 Task: Check the sale-to-list ratio of lake in the last 1 year.
Action: Mouse moved to (874, 196)
Screenshot: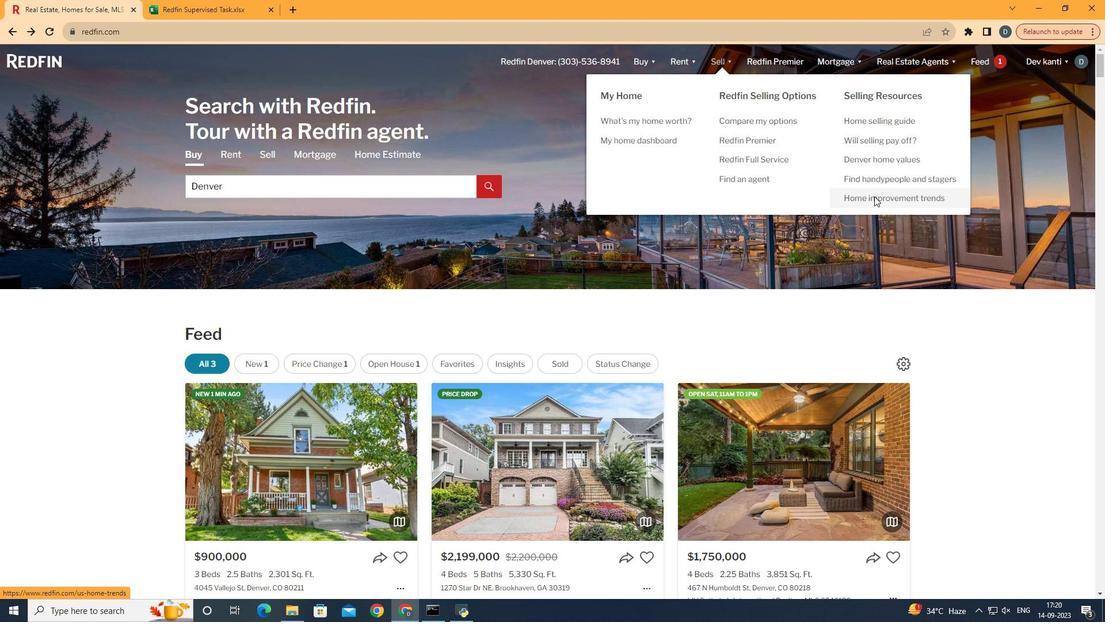 
Action: Mouse pressed left at (874, 196)
Screenshot: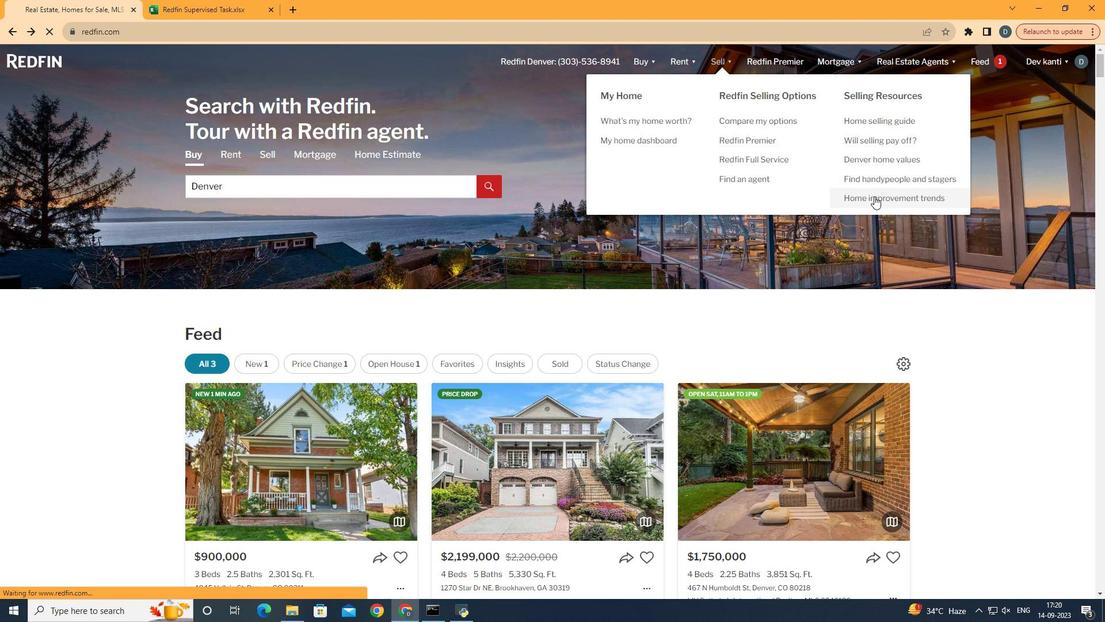 
Action: Mouse moved to (283, 228)
Screenshot: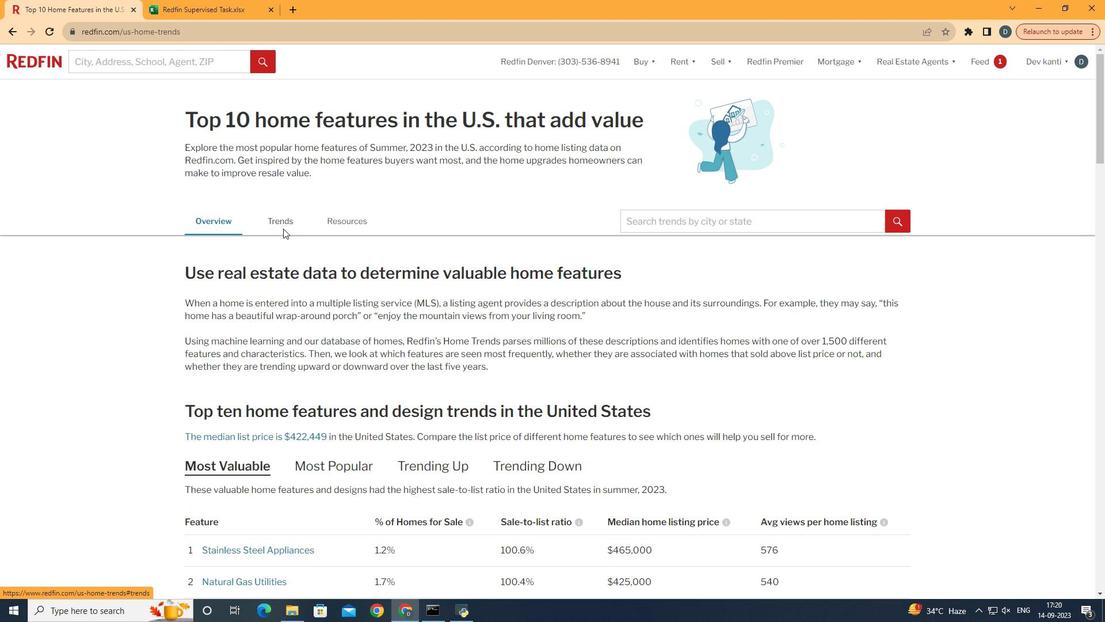 
Action: Mouse pressed left at (283, 228)
Screenshot: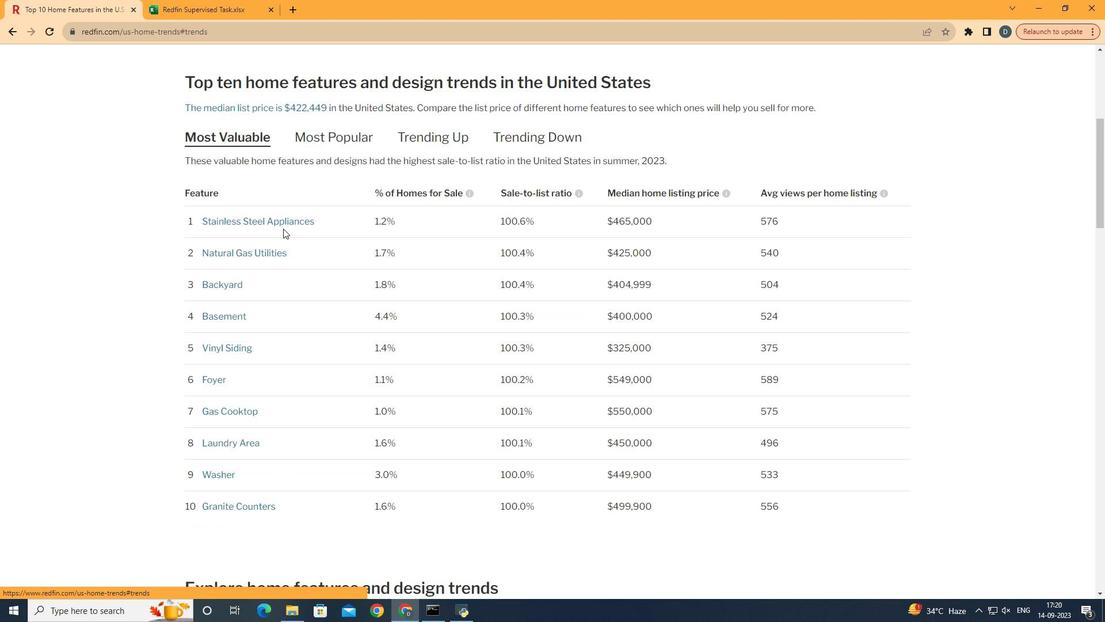 
Action: Mouse moved to (380, 299)
Screenshot: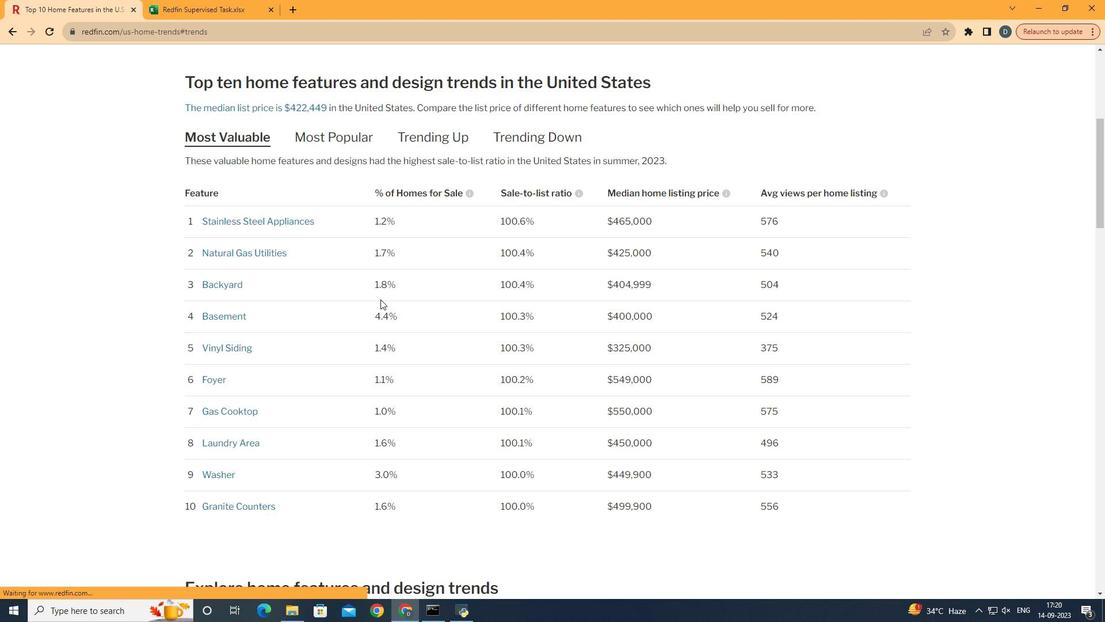 
Action: Mouse scrolled (380, 298) with delta (0, 0)
Screenshot: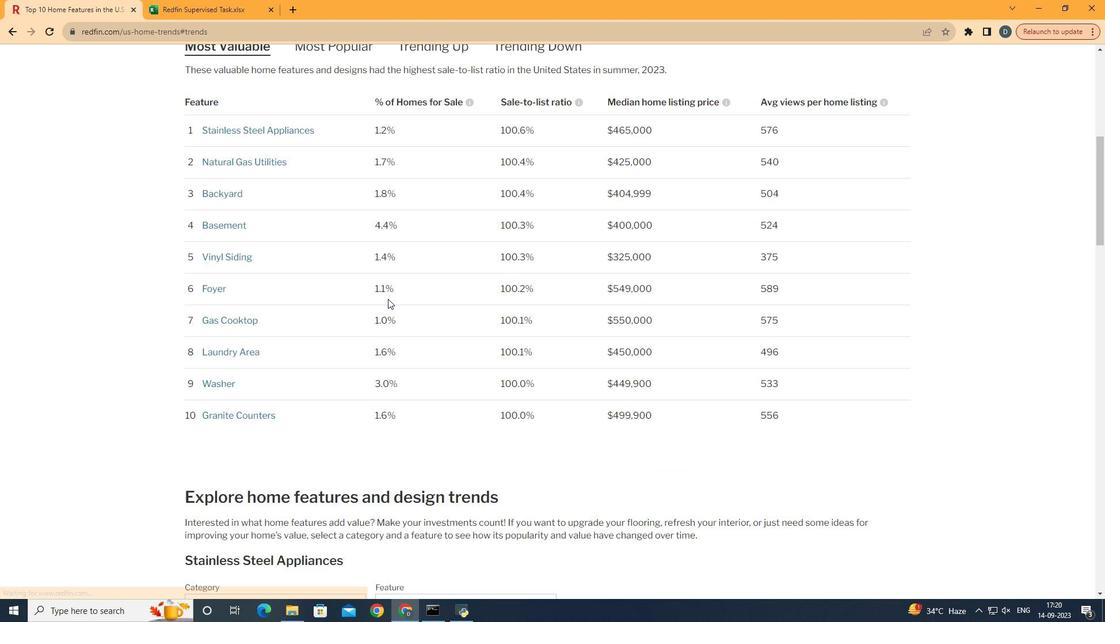 
Action: Mouse moved to (386, 299)
Screenshot: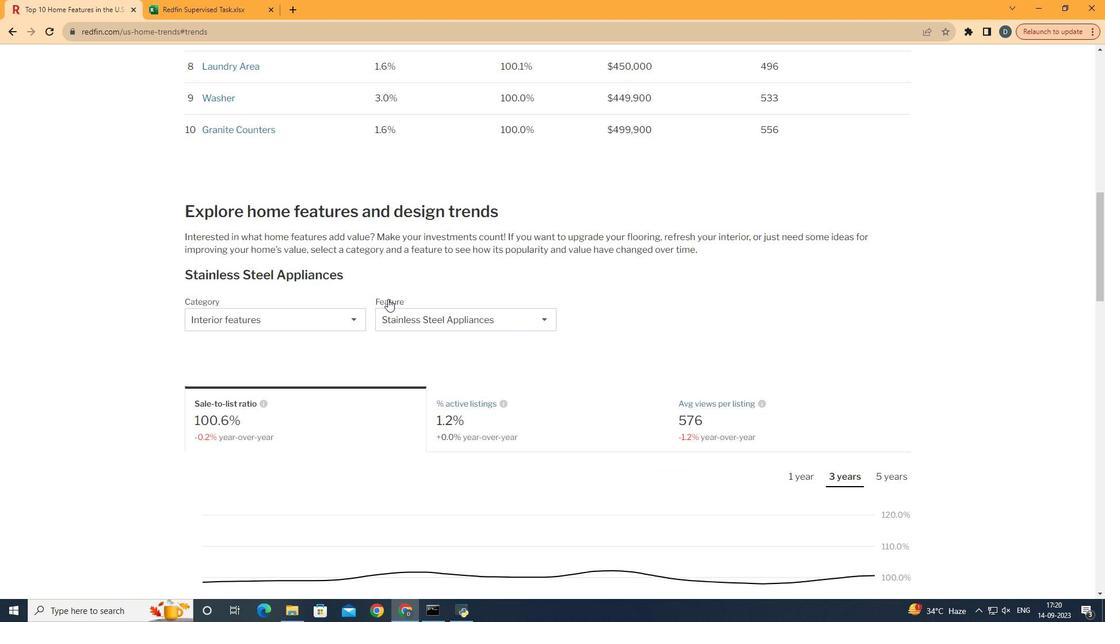 
Action: Mouse scrolled (386, 298) with delta (0, 0)
Screenshot: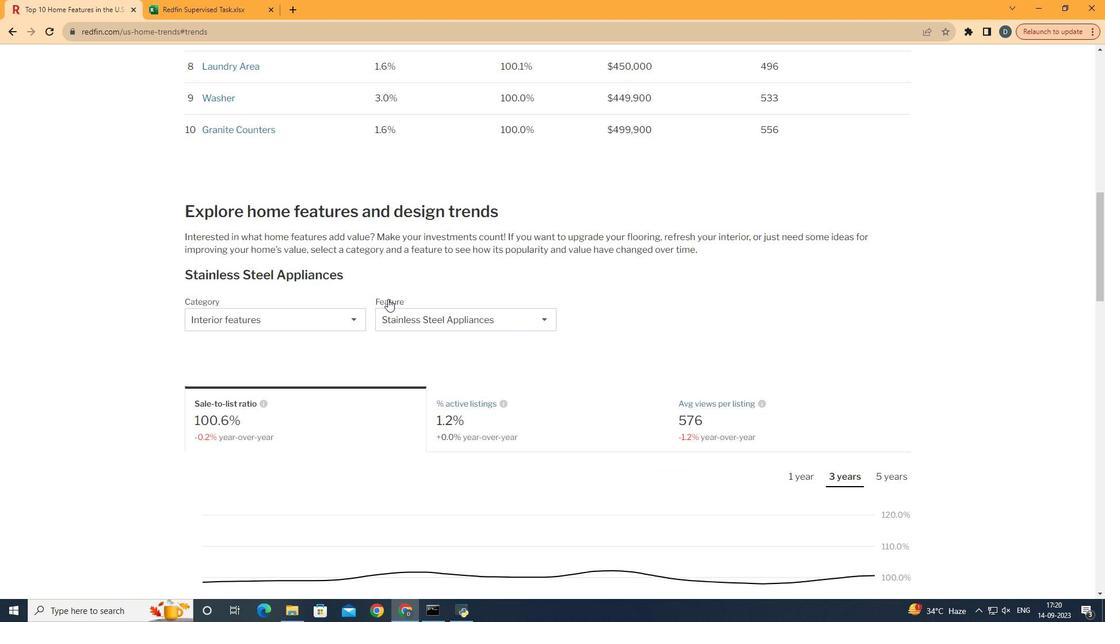 
Action: Mouse moved to (388, 298)
Screenshot: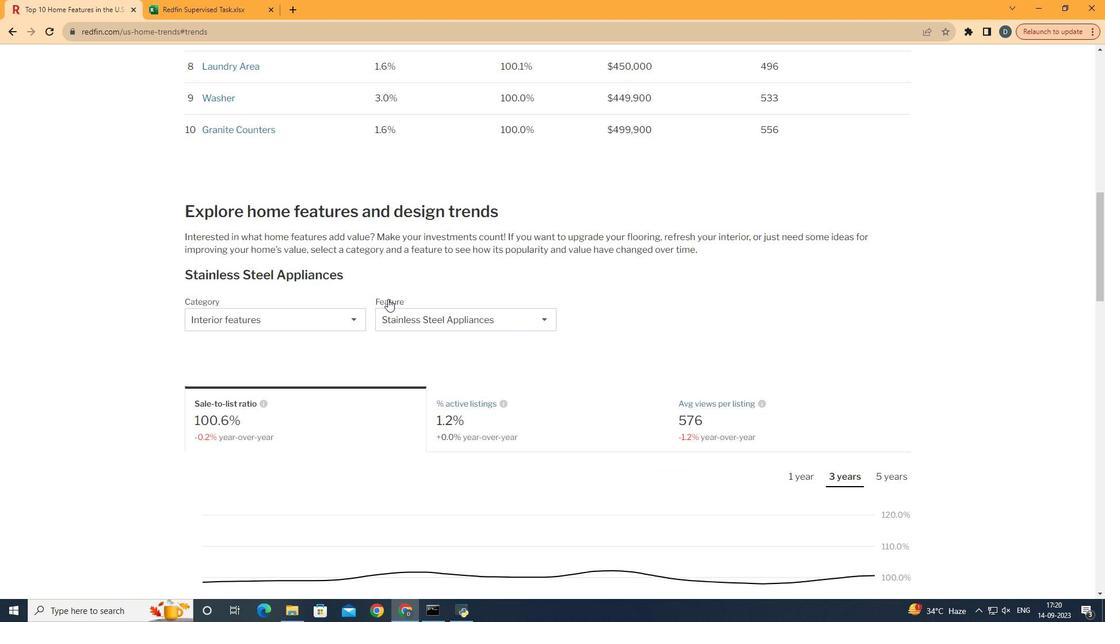 
Action: Mouse scrolled (388, 298) with delta (0, 0)
Screenshot: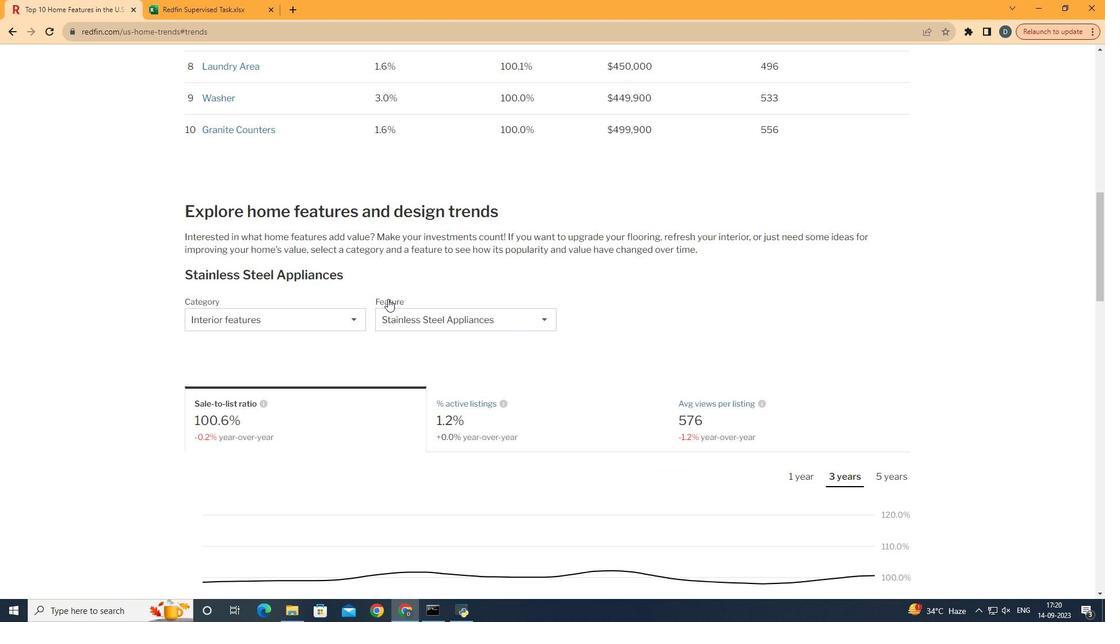 
Action: Mouse scrolled (388, 298) with delta (0, 0)
Screenshot: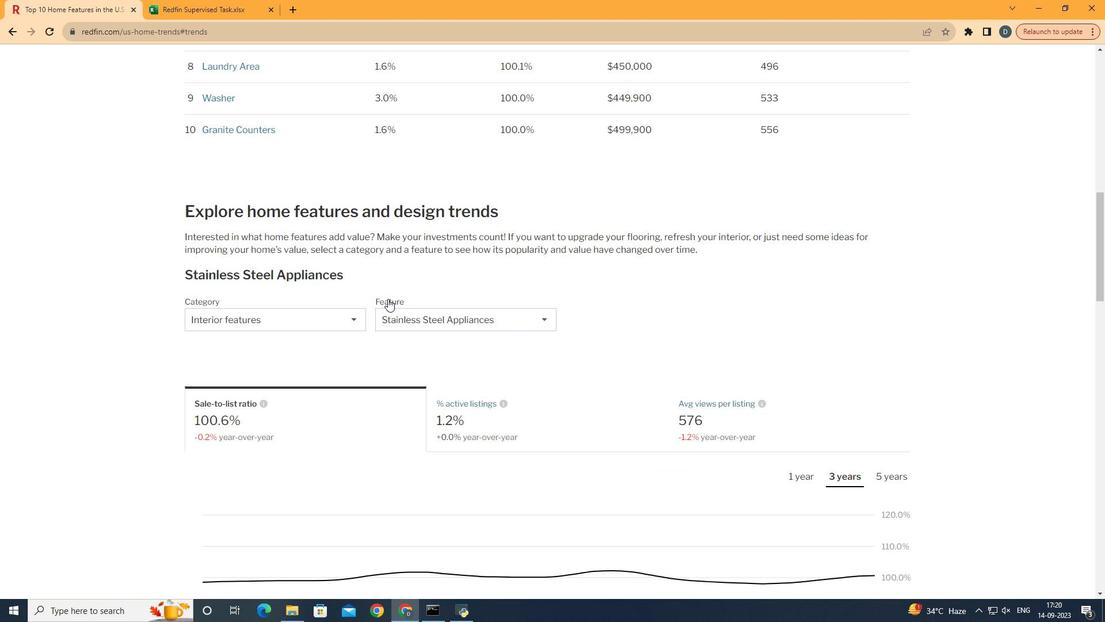 
Action: Mouse scrolled (388, 298) with delta (0, 0)
Screenshot: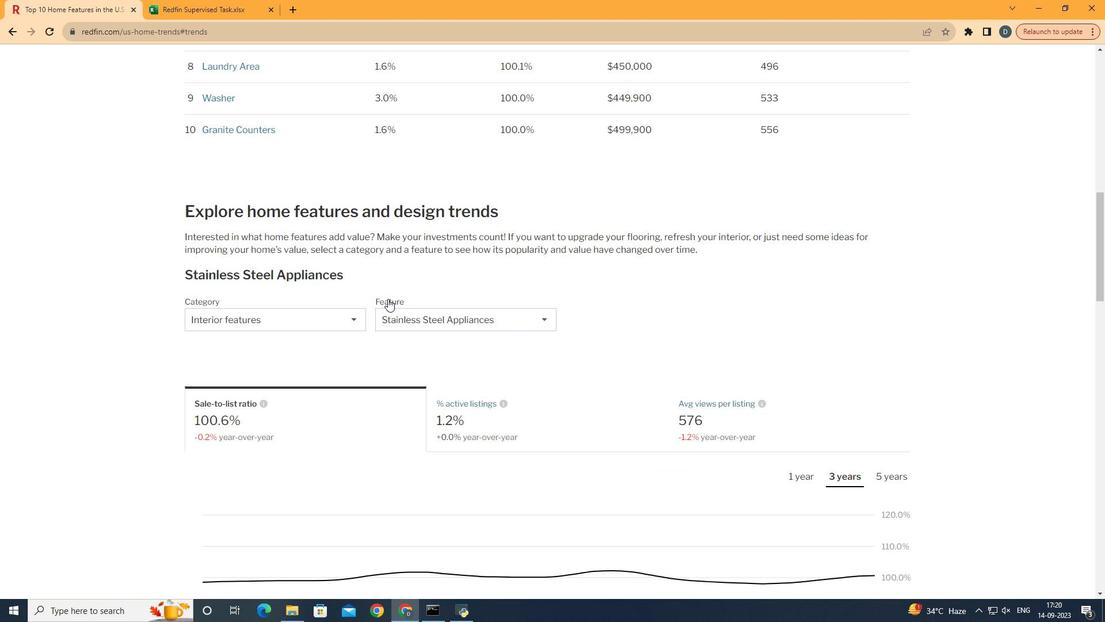 
Action: Mouse scrolled (388, 298) with delta (0, 0)
Screenshot: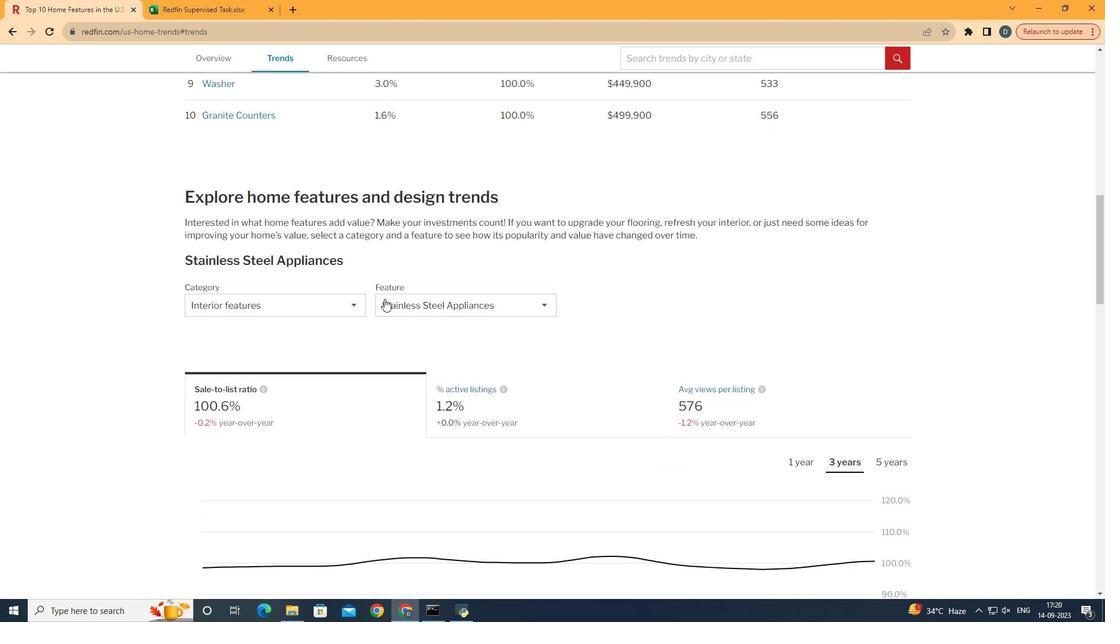 
Action: Mouse scrolled (388, 298) with delta (0, 0)
Screenshot: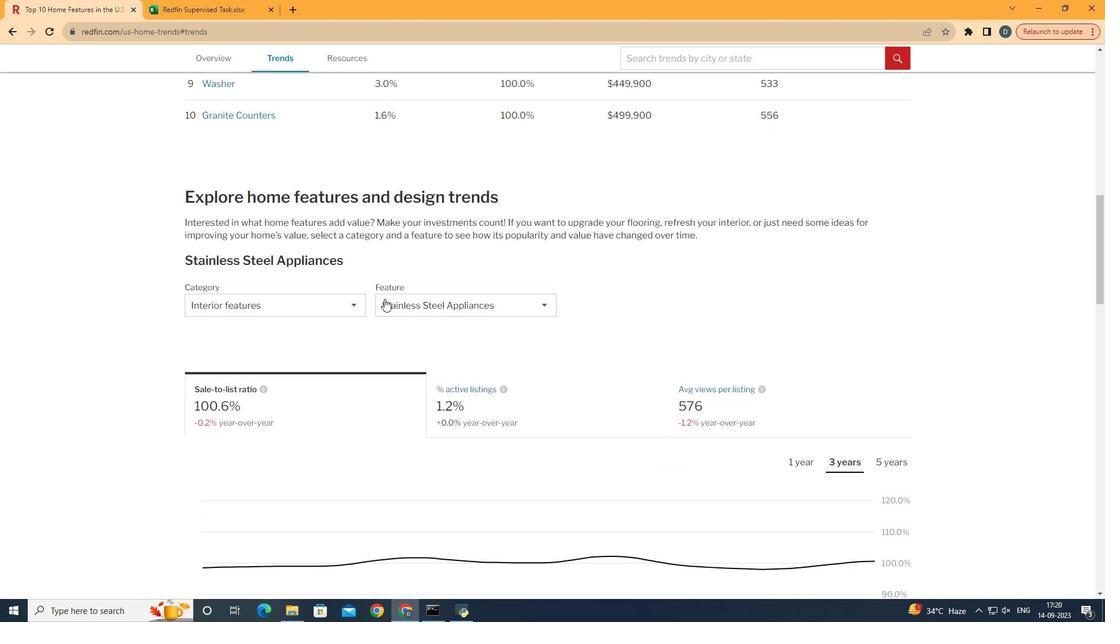 
Action: Mouse moved to (352, 310)
Screenshot: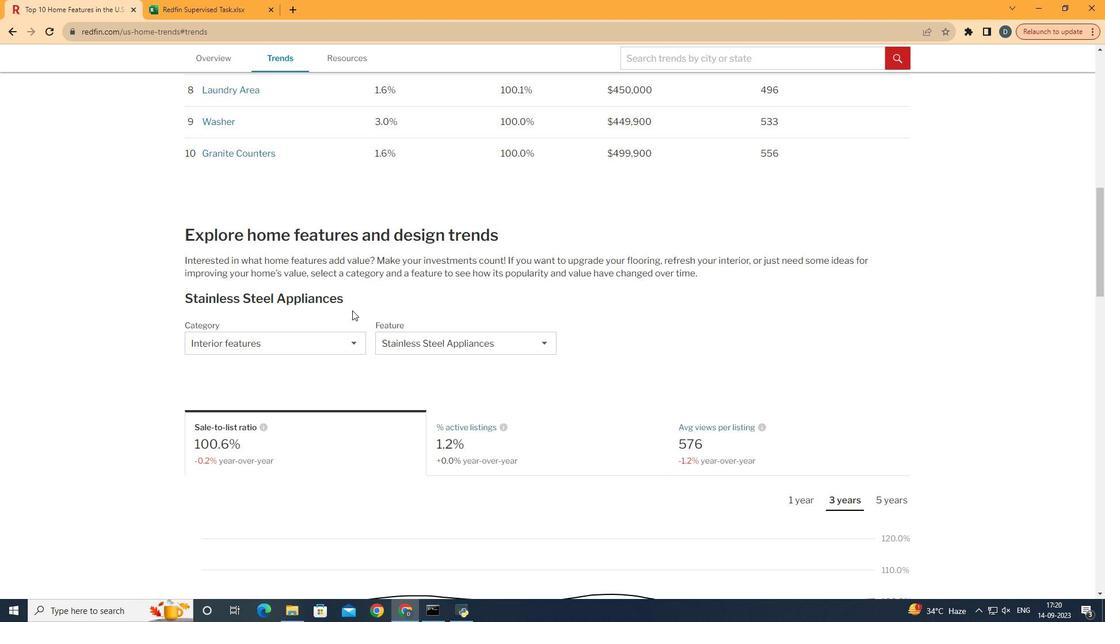 
Action: Mouse scrolled (352, 309) with delta (0, 0)
Screenshot: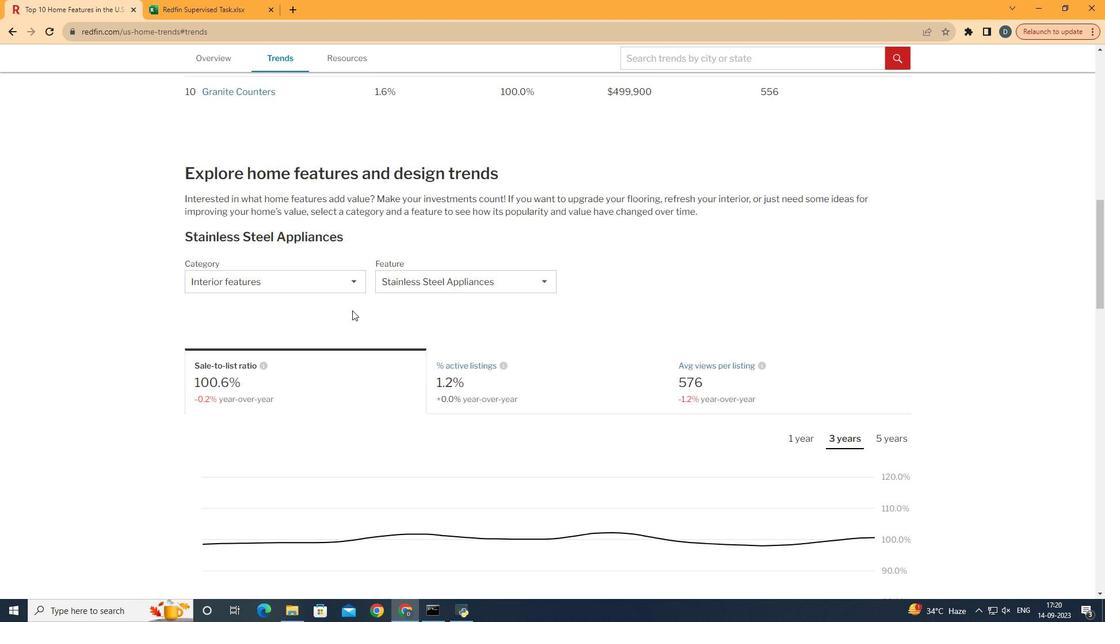 
Action: Mouse scrolled (352, 309) with delta (0, 0)
Screenshot: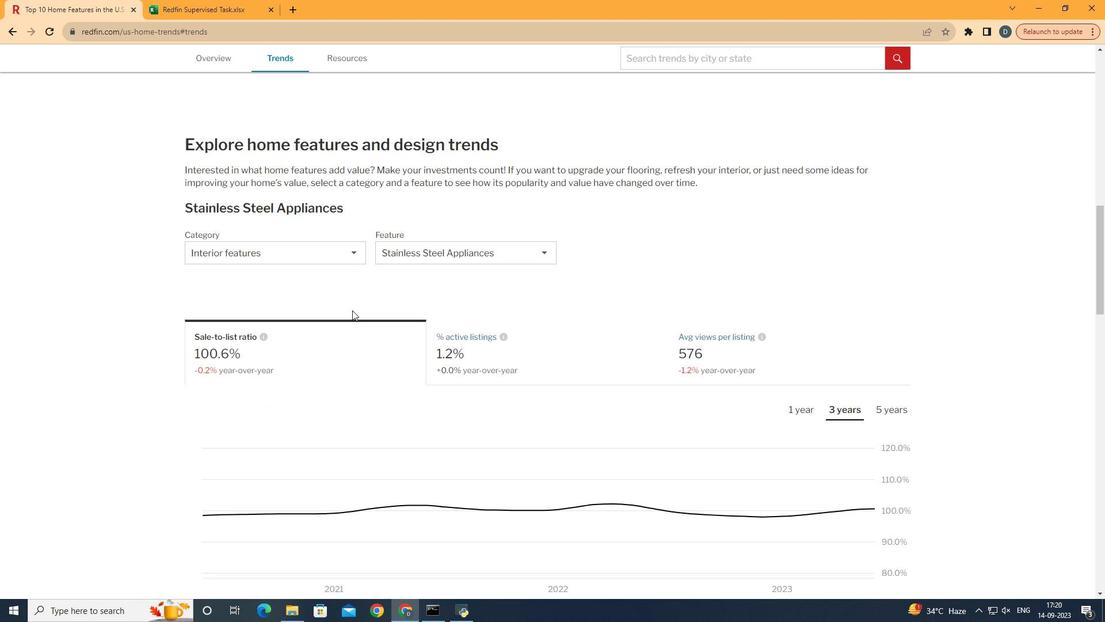 
Action: Mouse moved to (329, 281)
Screenshot: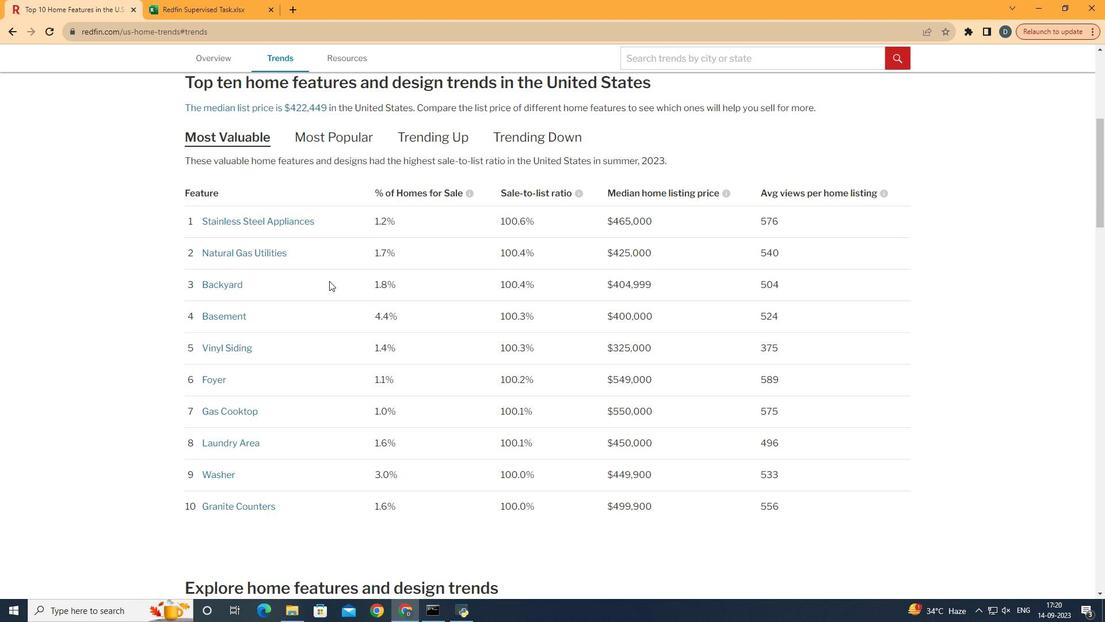 
Action: Mouse scrolled (329, 280) with delta (0, 0)
Screenshot: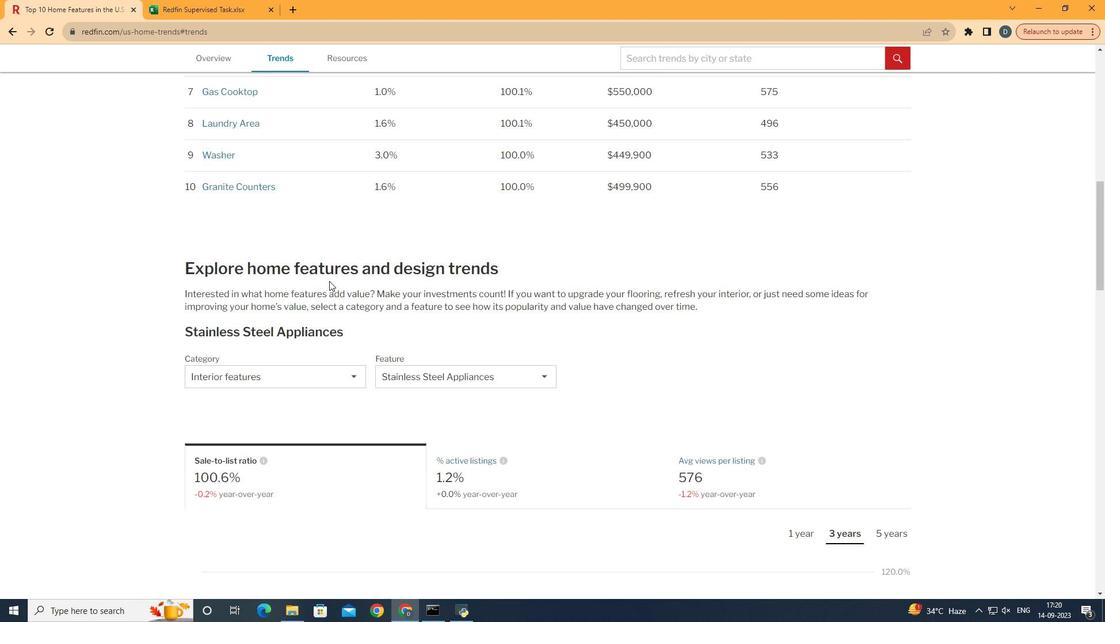 
Action: Mouse scrolled (329, 280) with delta (0, 0)
Screenshot: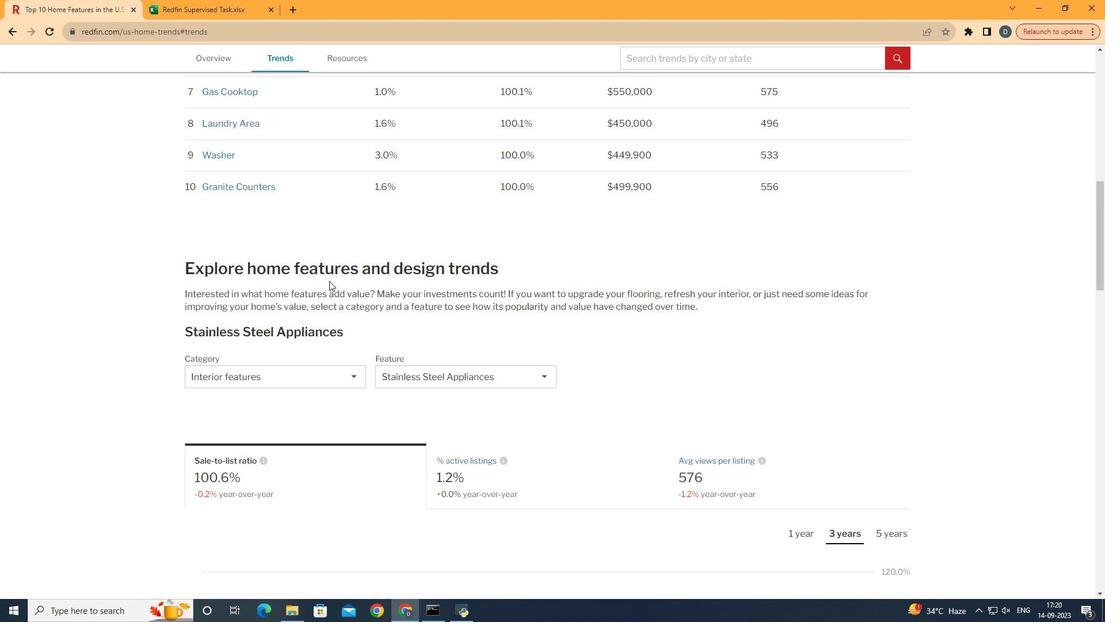 
Action: Mouse scrolled (329, 280) with delta (0, 0)
Screenshot: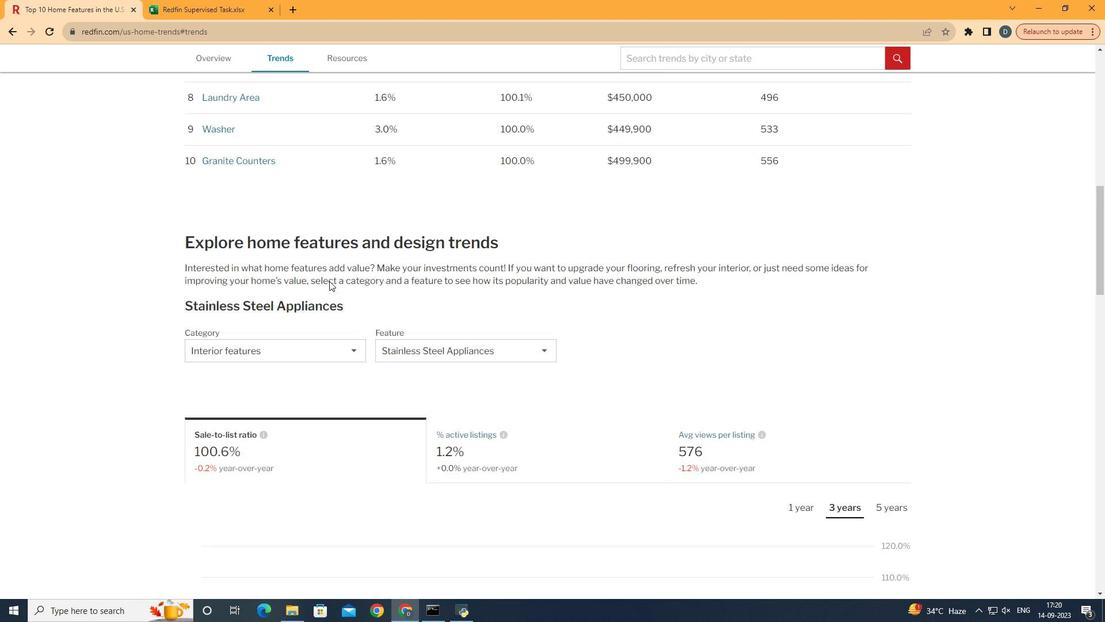 
Action: Mouse scrolled (329, 280) with delta (0, 0)
Screenshot: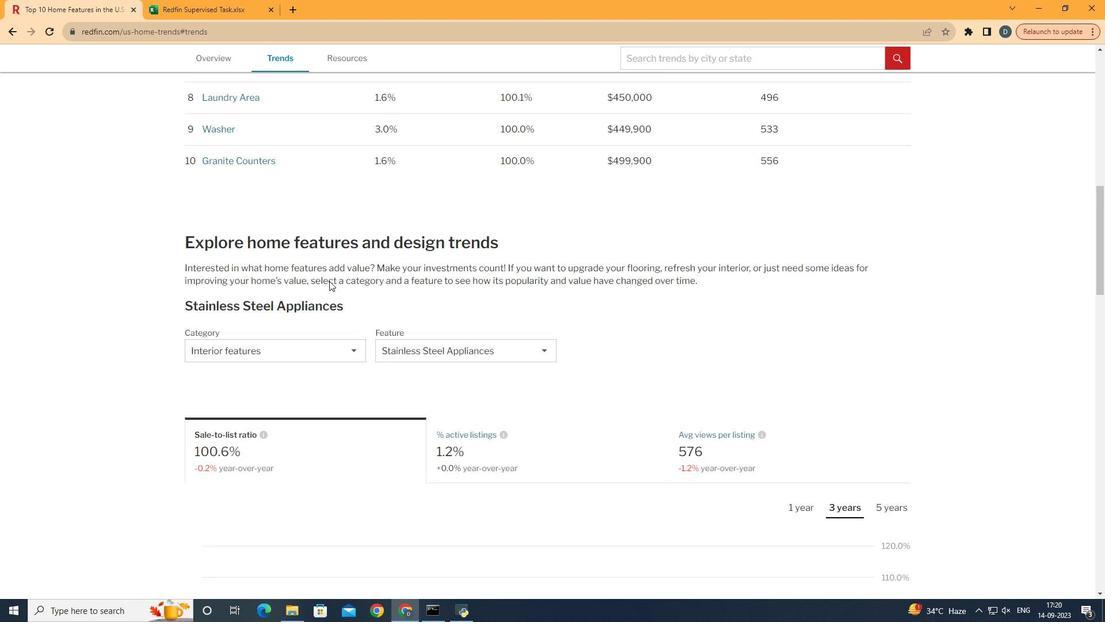 
Action: Mouse scrolled (329, 280) with delta (0, 0)
Screenshot: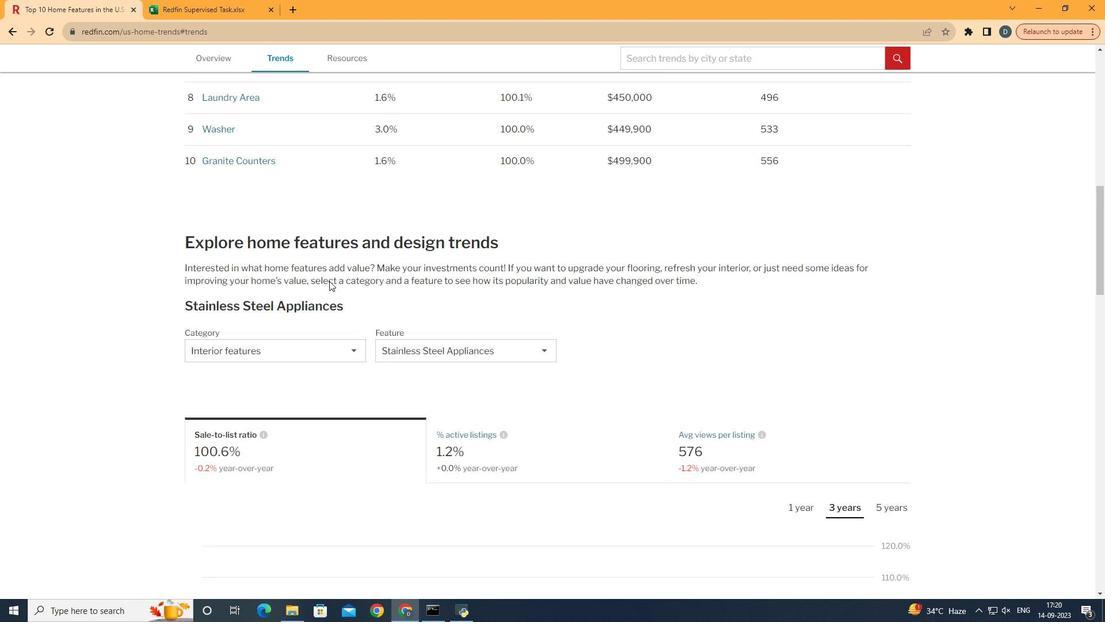 
Action: Mouse scrolled (329, 280) with delta (0, 0)
Screenshot: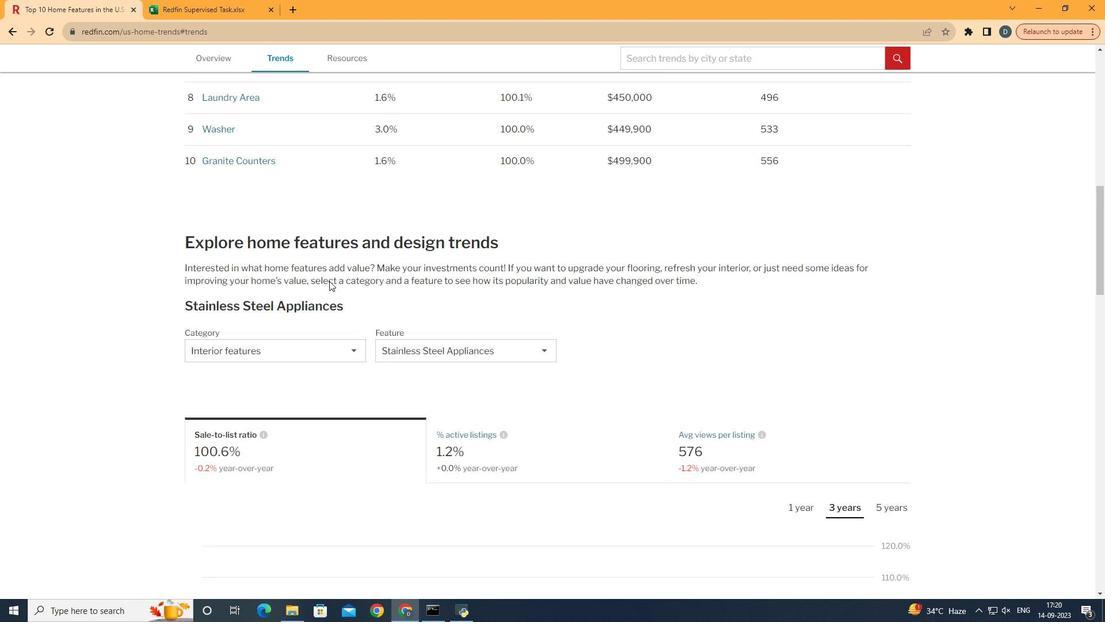 
Action: Mouse scrolled (329, 280) with delta (0, 0)
Screenshot: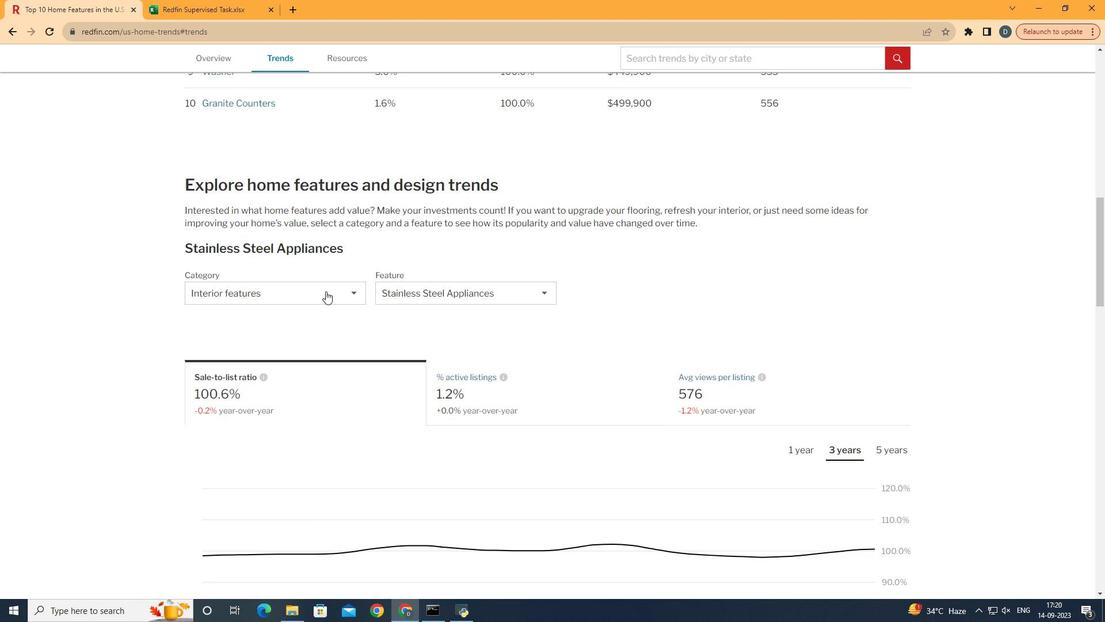 
Action: Mouse moved to (325, 292)
Screenshot: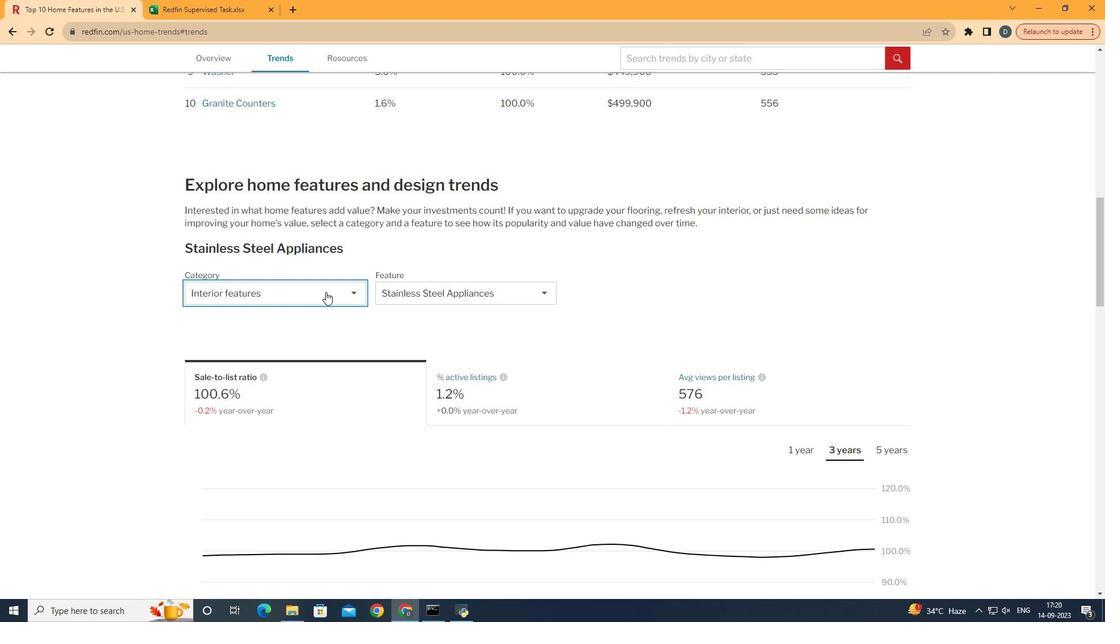 
Action: Mouse pressed left at (325, 292)
Screenshot: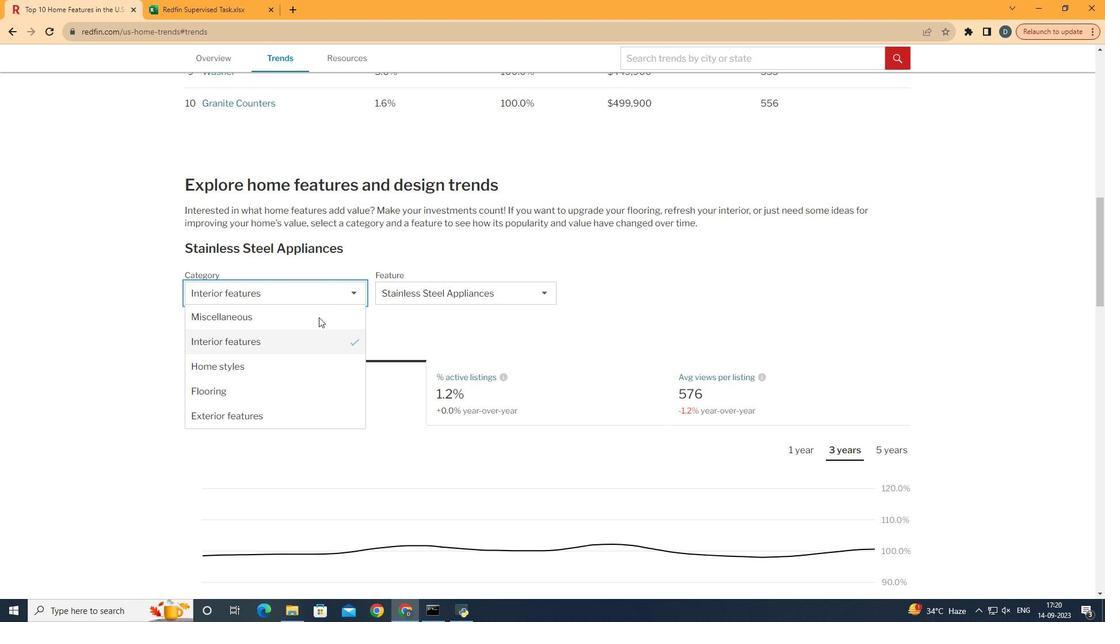 
Action: Mouse moved to (287, 415)
Screenshot: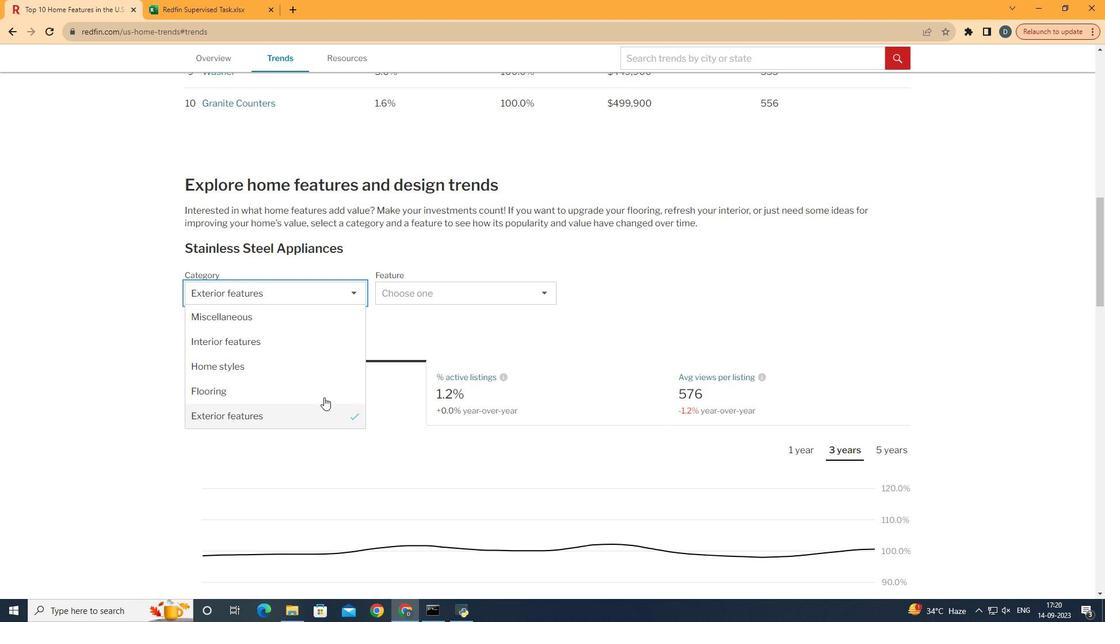 
Action: Mouse pressed left at (287, 415)
Screenshot: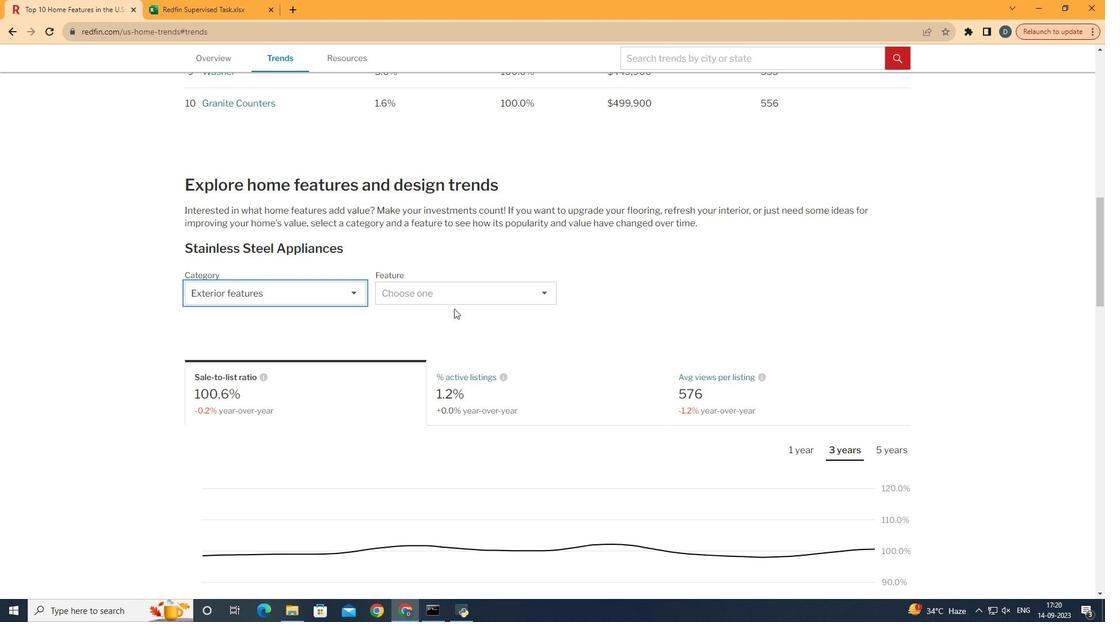 
Action: Mouse moved to (480, 282)
Screenshot: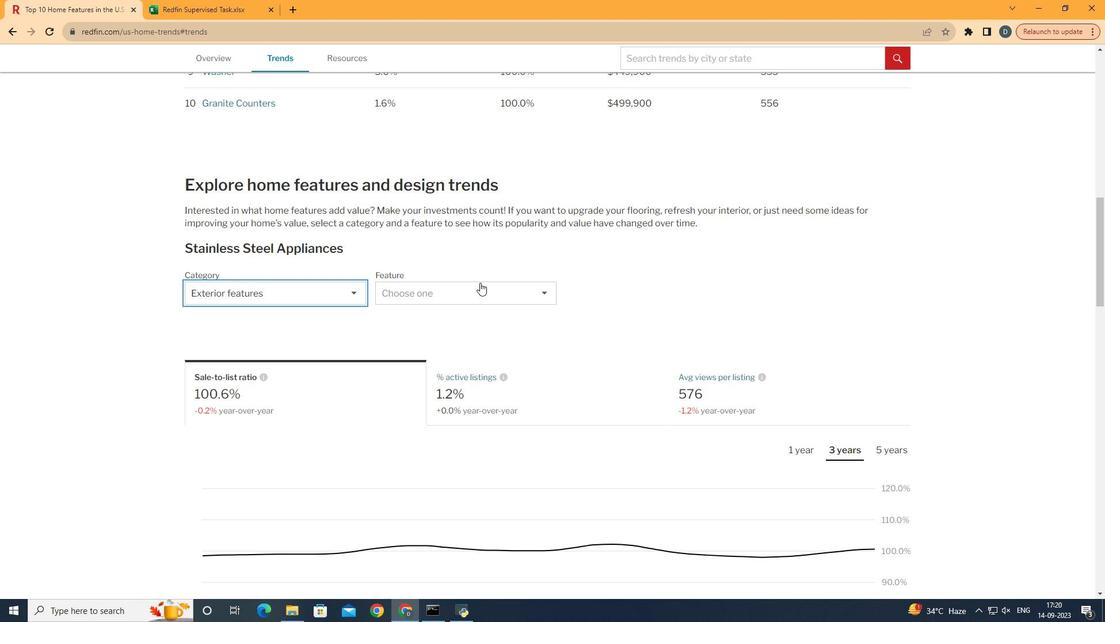 
Action: Mouse pressed left at (480, 282)
Screenshot: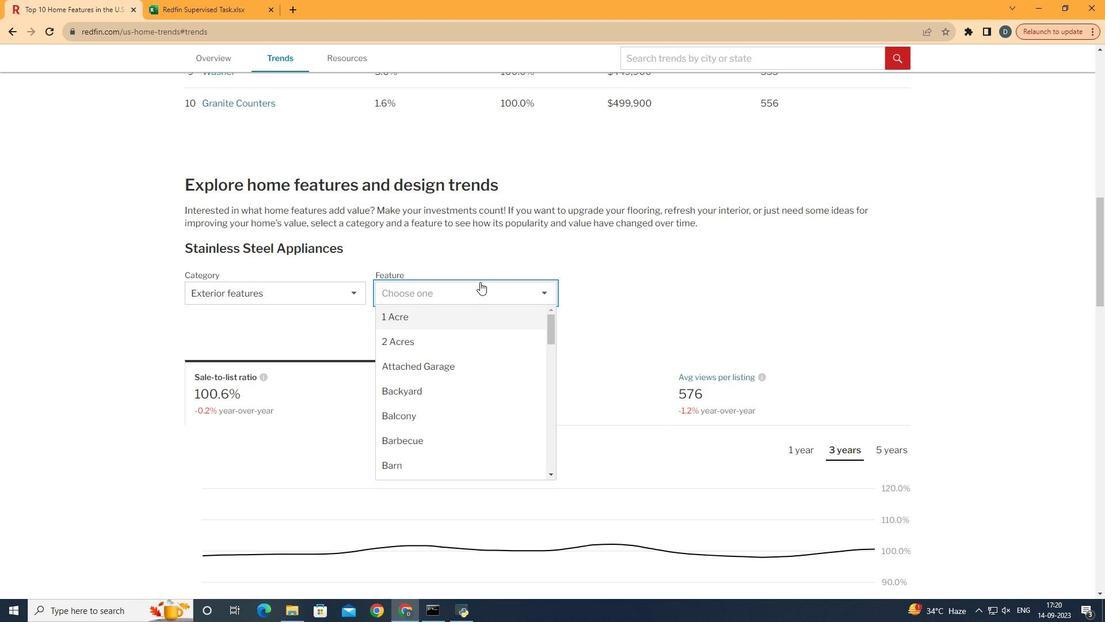 
Action: Mouse moved to (497, 390)
Screenshot: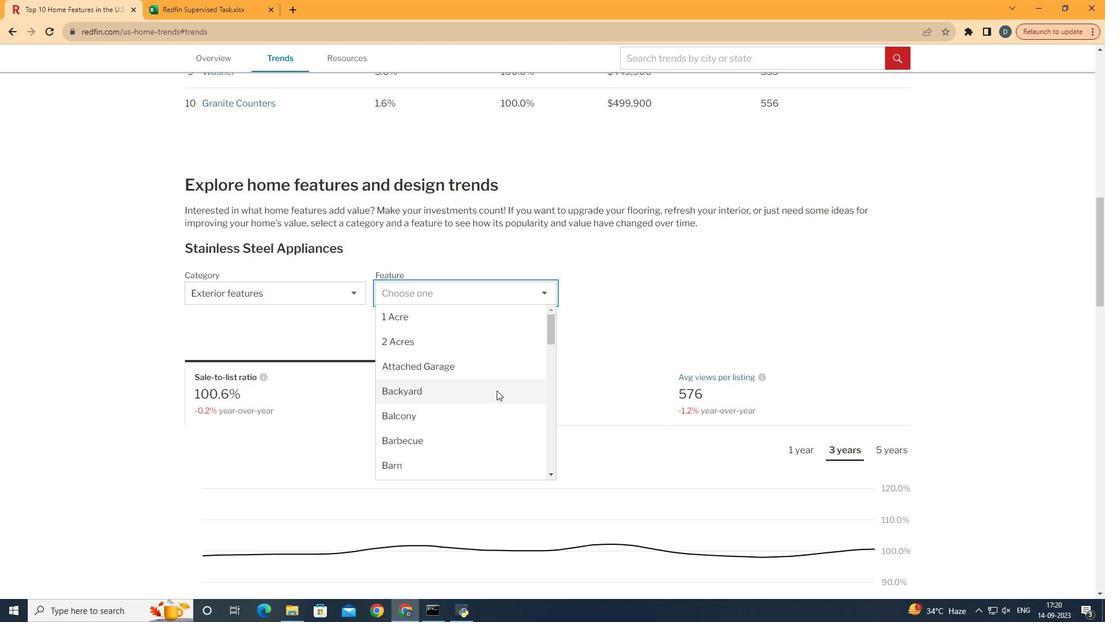 
Action: Mouse scrolled (497, 389) with delta (0, 0)
Screenshot: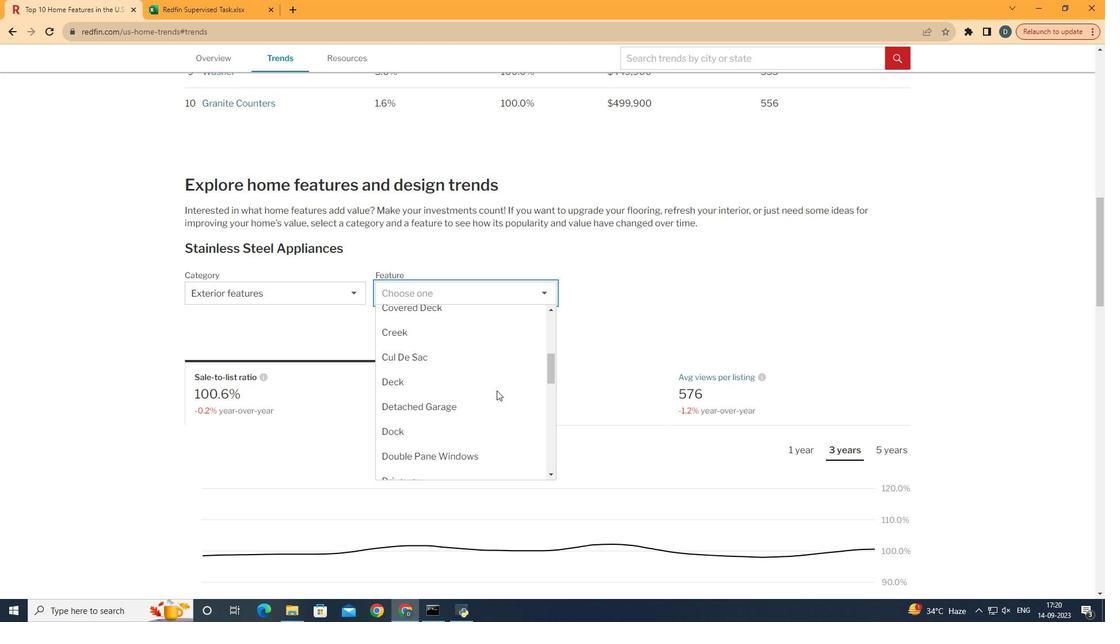 
Action: Mouse scrolled (497, 389) with delta (0, 0)
Screenshot: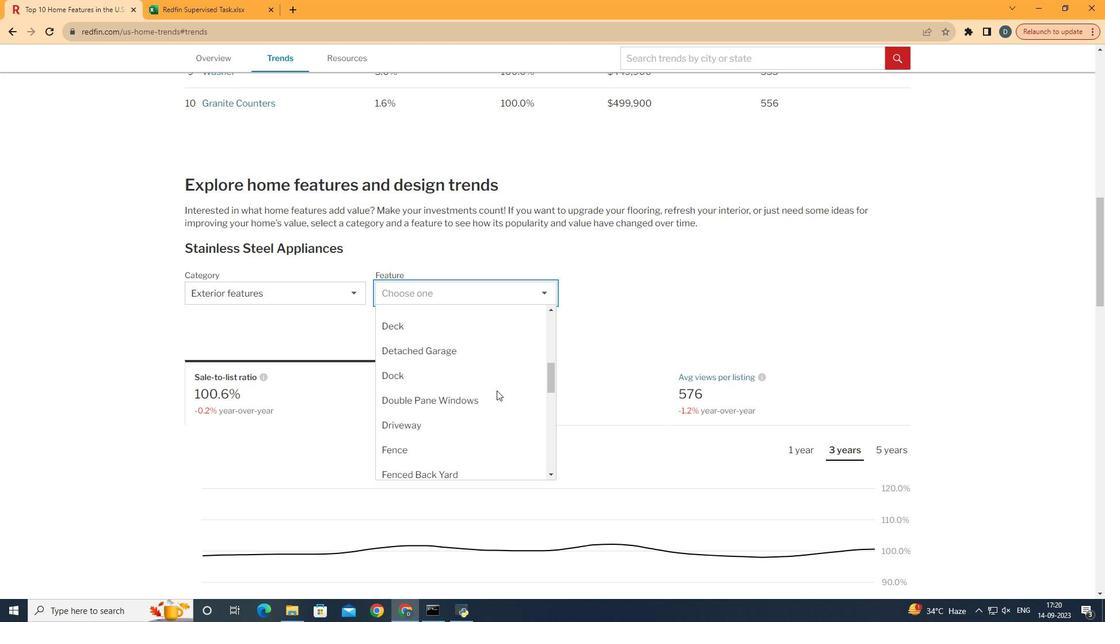 
Action: Mouse scrolled (497, 389) with delta (0, 0)
Screenshot: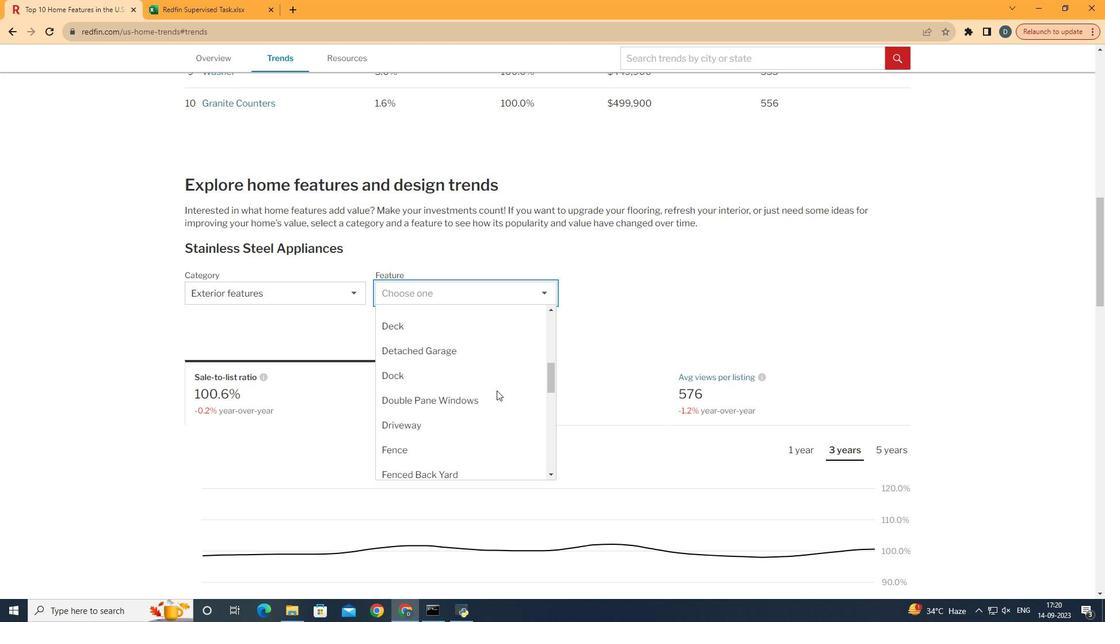 
Action: Mouse scrolled (497, 389) with delta (0, 0)
Screenshot: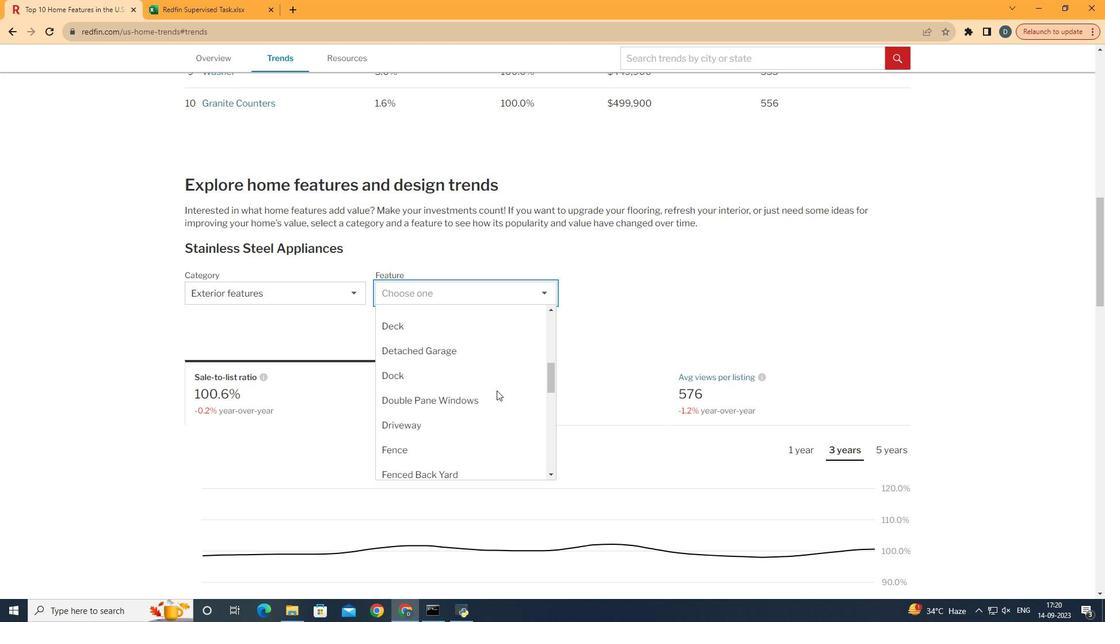 
Action: Mouse scrolled (497, 389) with delta (0, 0)
Screenshot: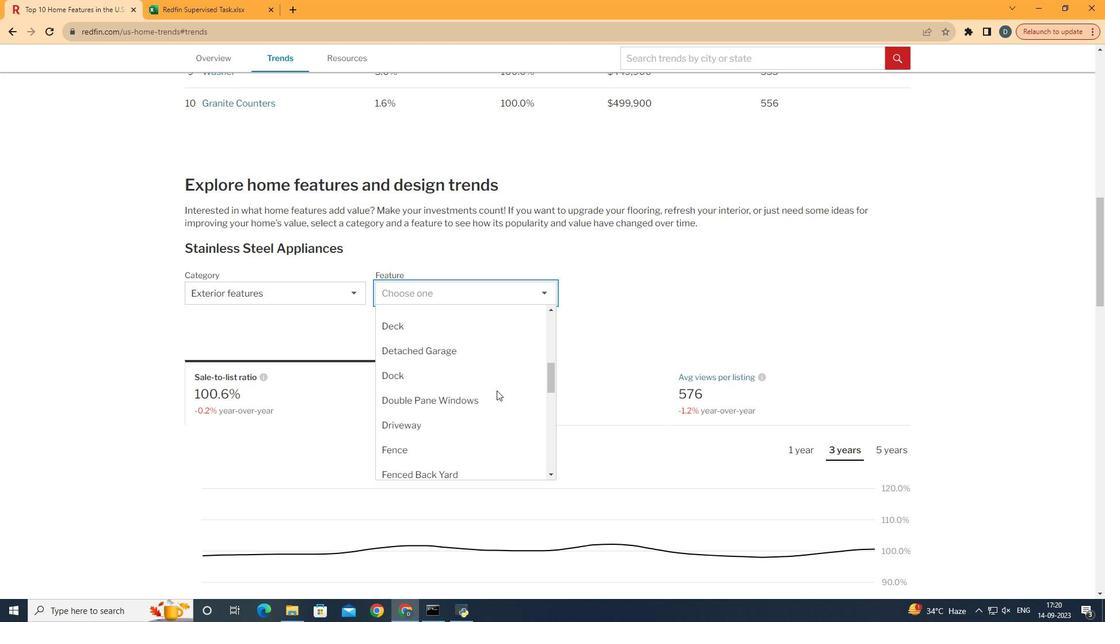 
Action: Mouse scrolled (497, 389) with delta (0, 0)
Screenshot: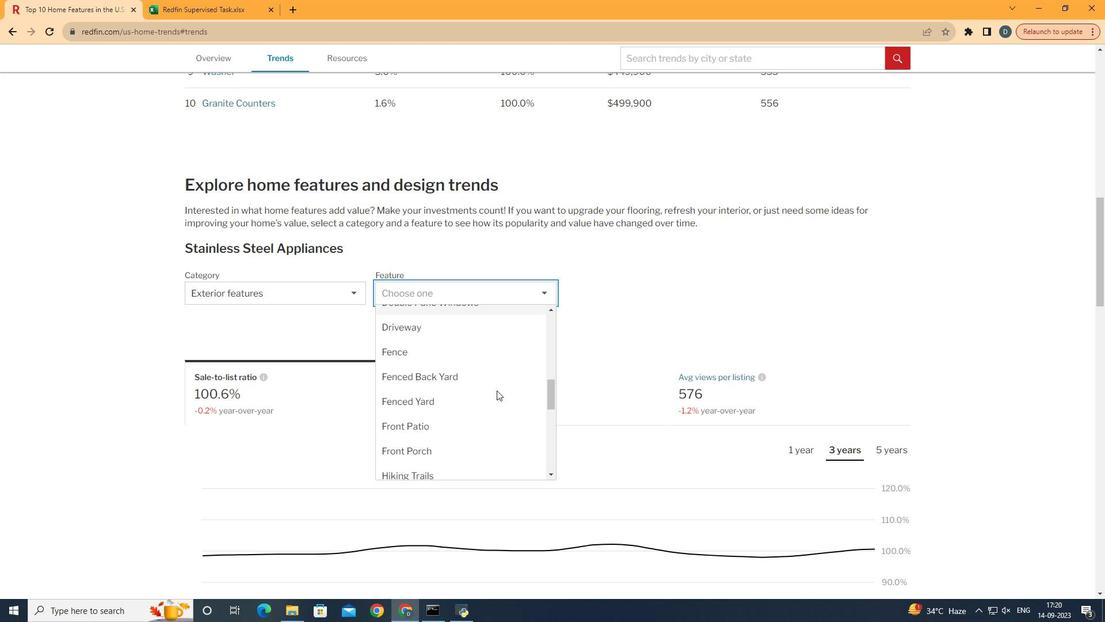 
Action: Mouse scrolled (497, 389) with delta (0, 0)
Screenshot: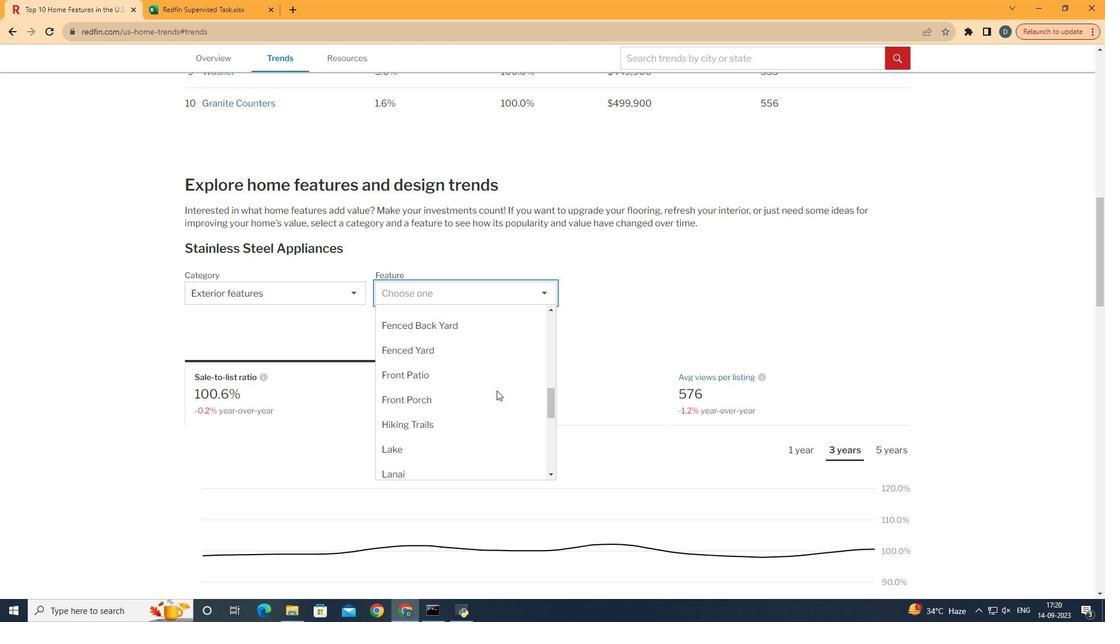 
Action: Mouse scrolled (497, 389) with delta (0, 0)
Screenshot: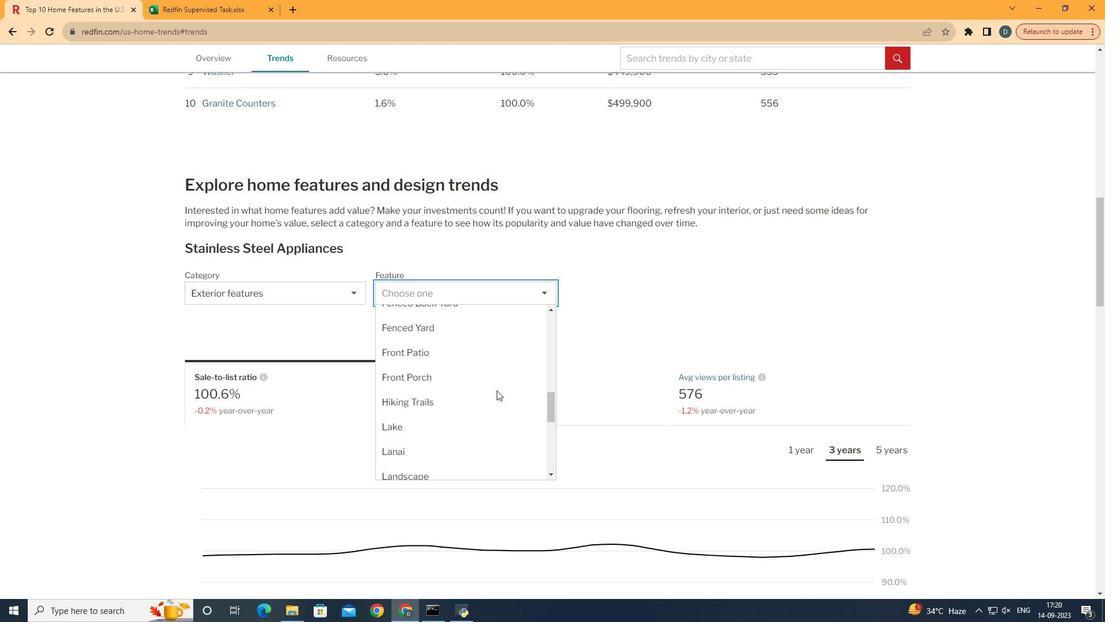 
Action: Mouse moved to (463, 412)
Screenshot: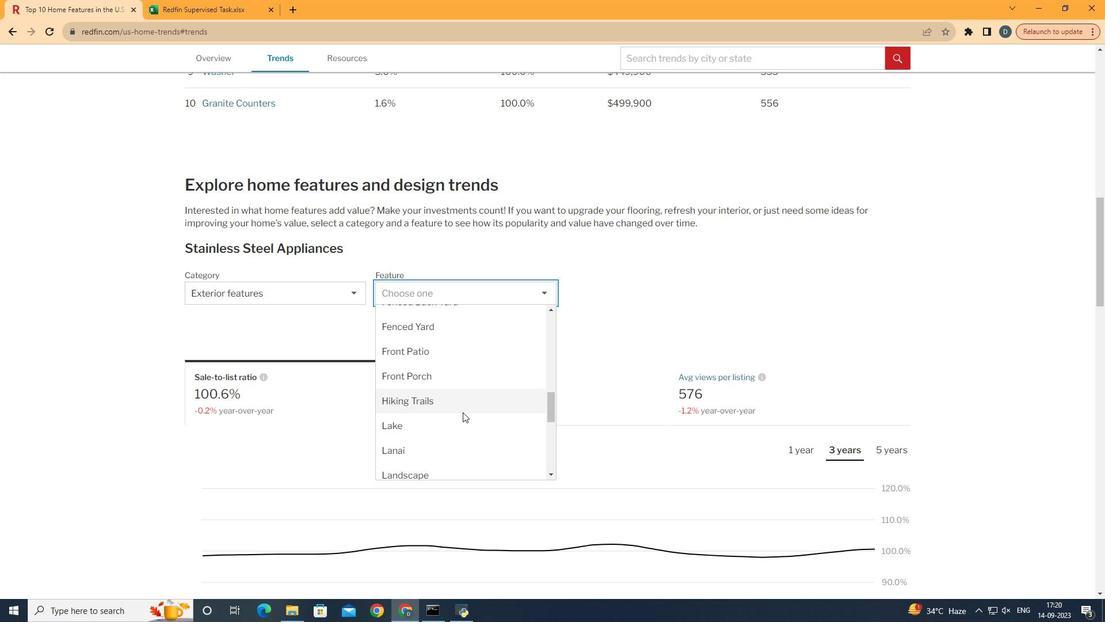 
Action: Mouse pressed left at (463, 412)
Screenshot: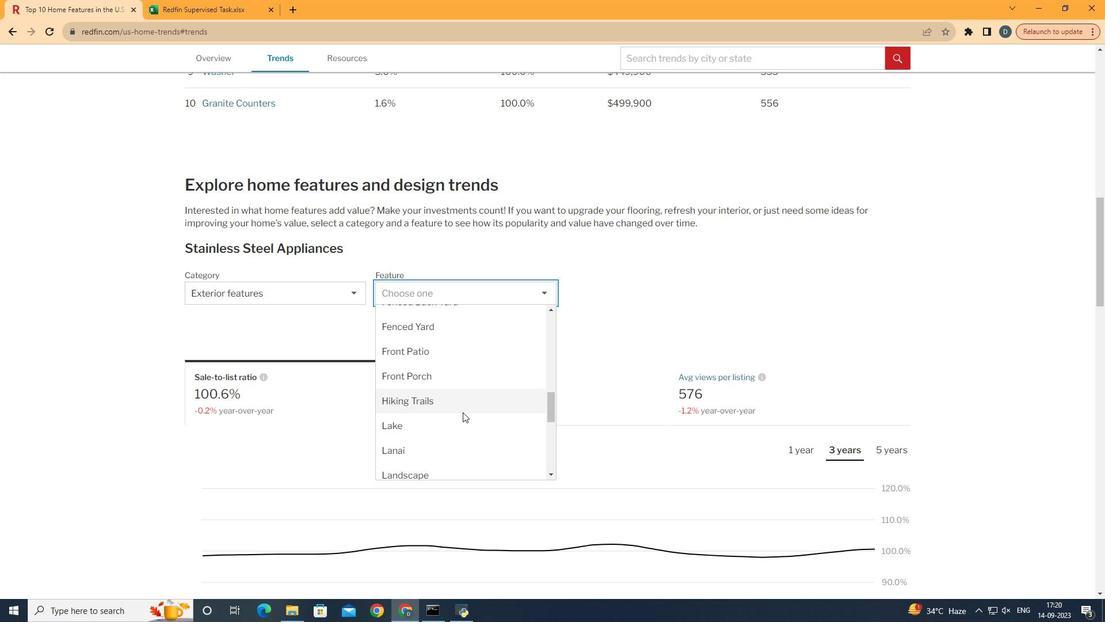 
Action: Mouse moved to (500, 303)
Screenshot: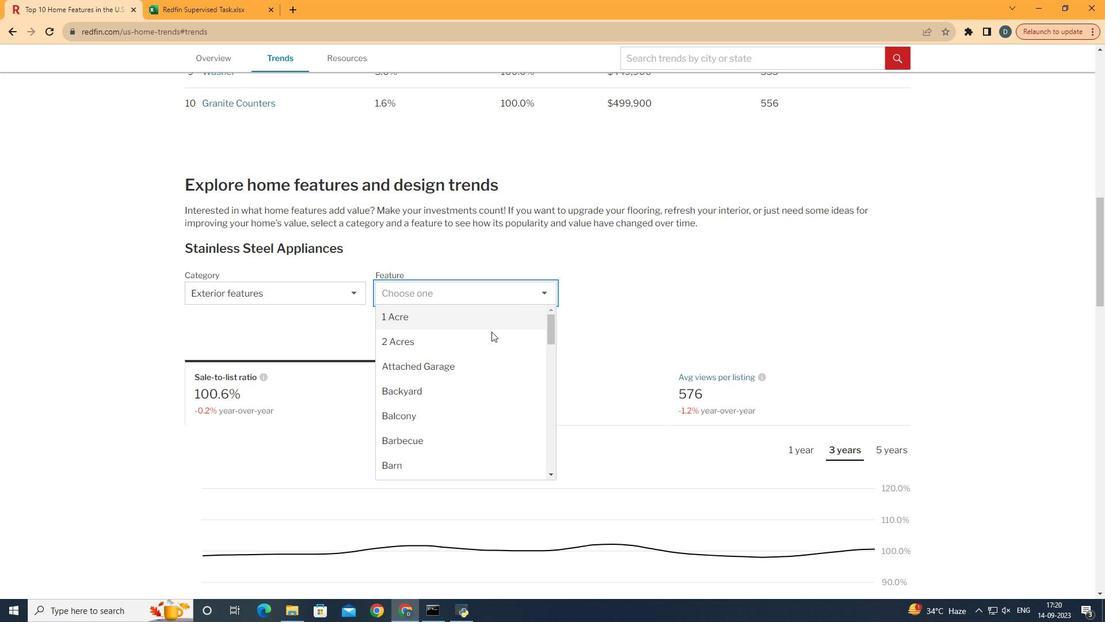
Action: Mouse pressed left at (500, 303)
Screenshot: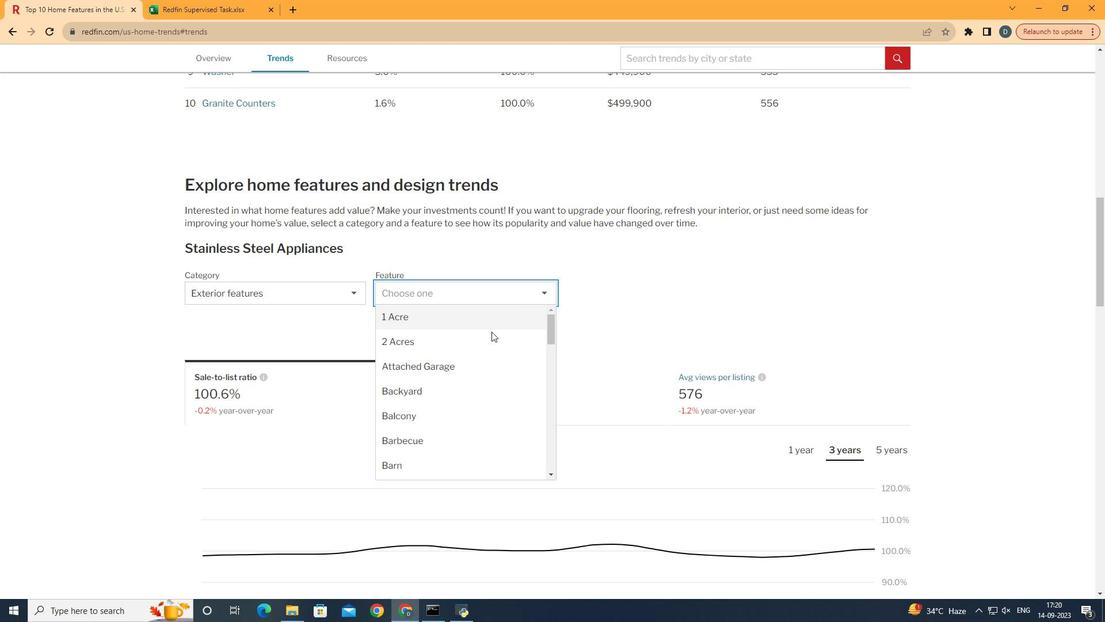 
Action: Mouse moved to (452, 440)
Screenshot: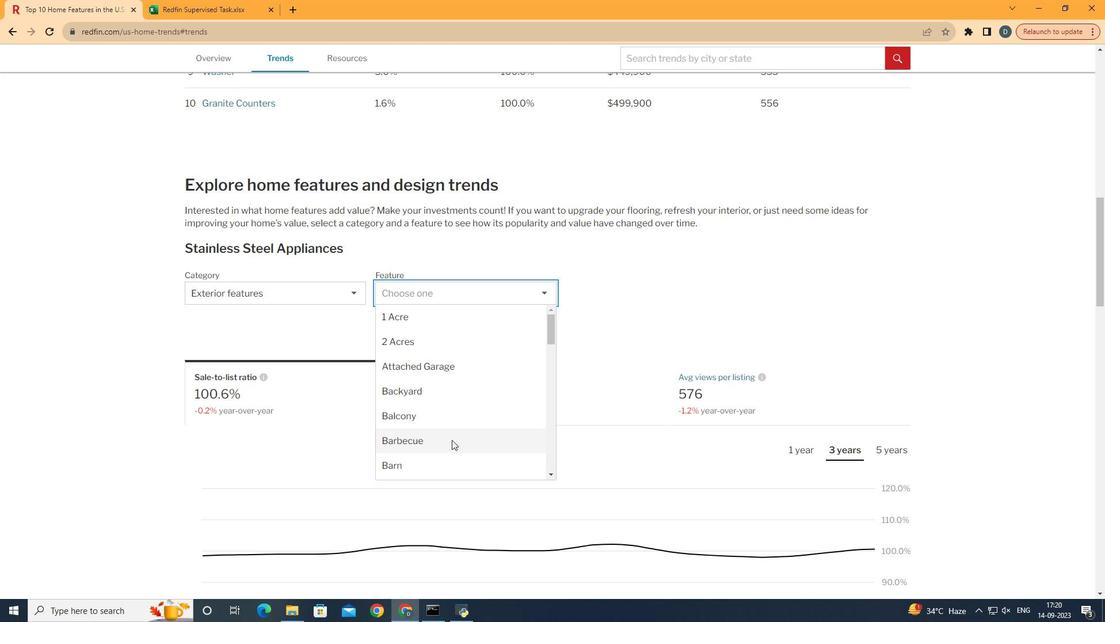 
Action: Mouse scrolled (452, 439) with delta (0, 0)
Screenshot: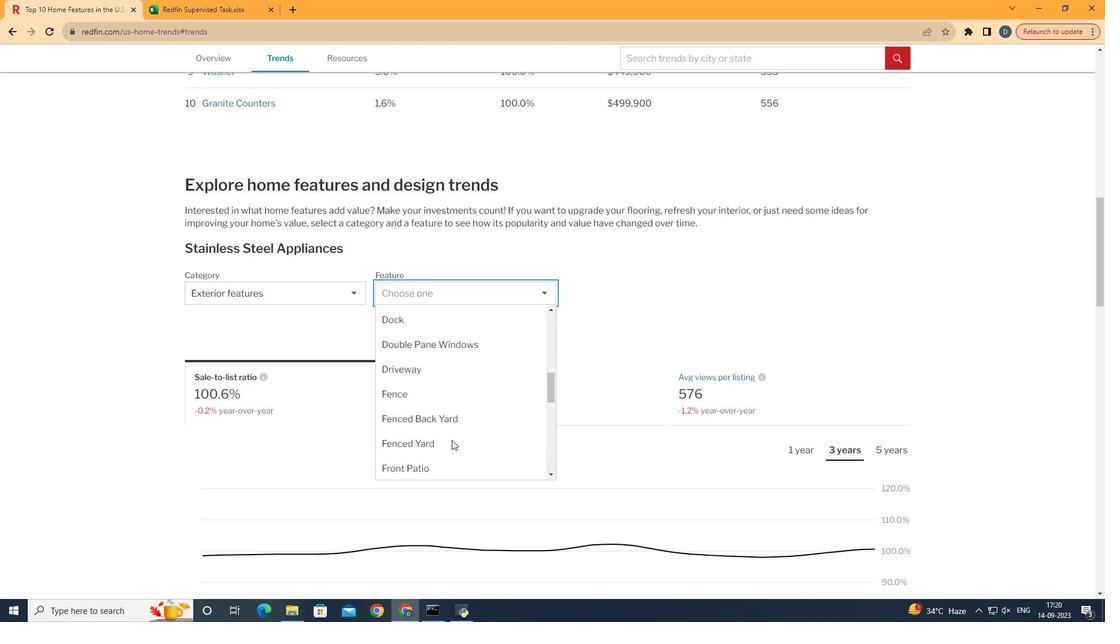 
Action: Mouse scrolled (452, 439) with delta (0, 0)
Screenshot: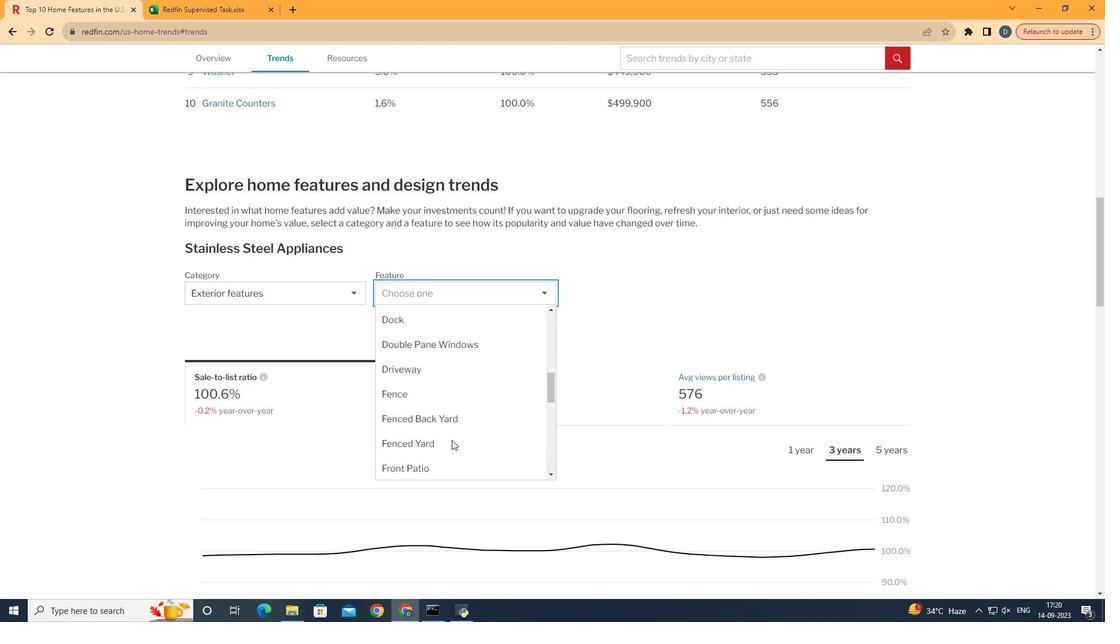 
Action: Mouse scrolled (452, 439) with delta (0, 0)
Screenshot: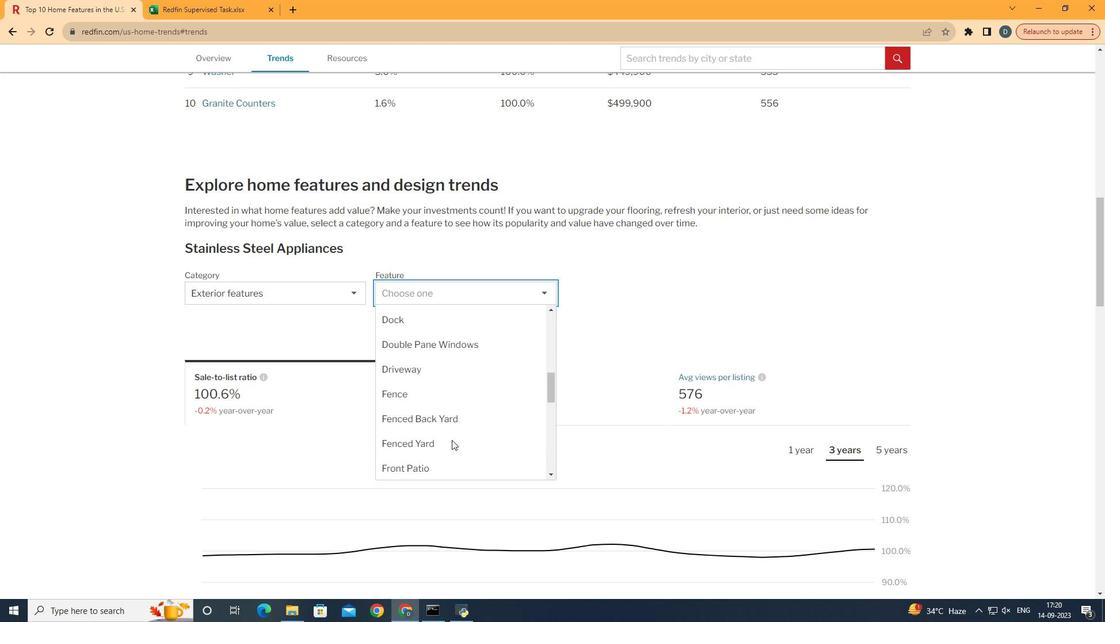 
Action: Mouse scrolled (452, 439) with delta (0, 0)
Screenshot: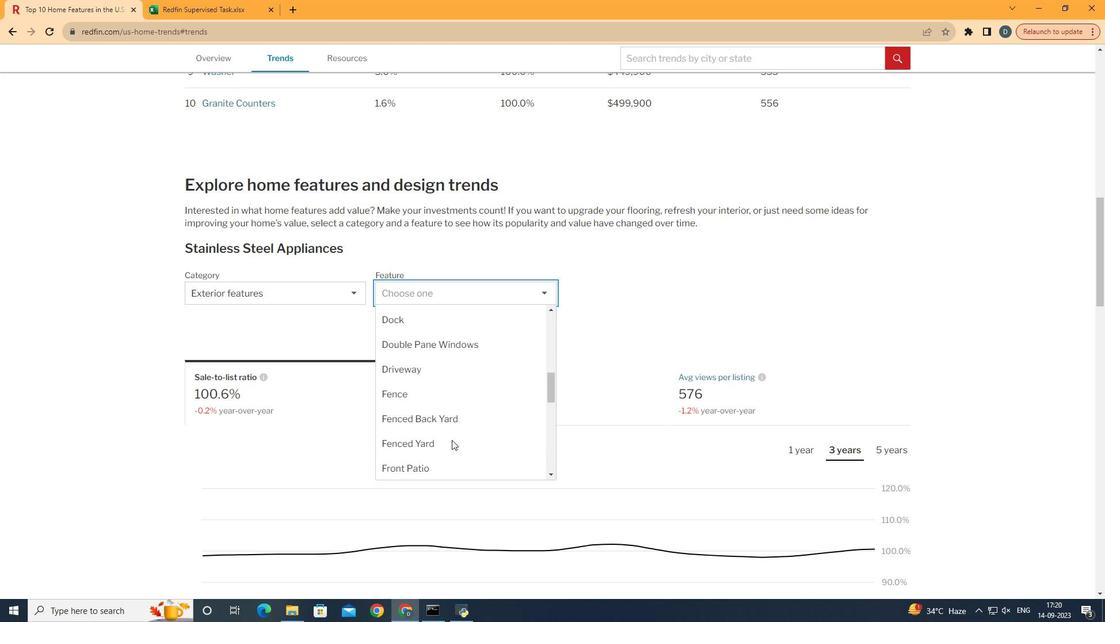 
Action: Mouse scrolled (452, 439) with delta (0, 0)
Screenshot: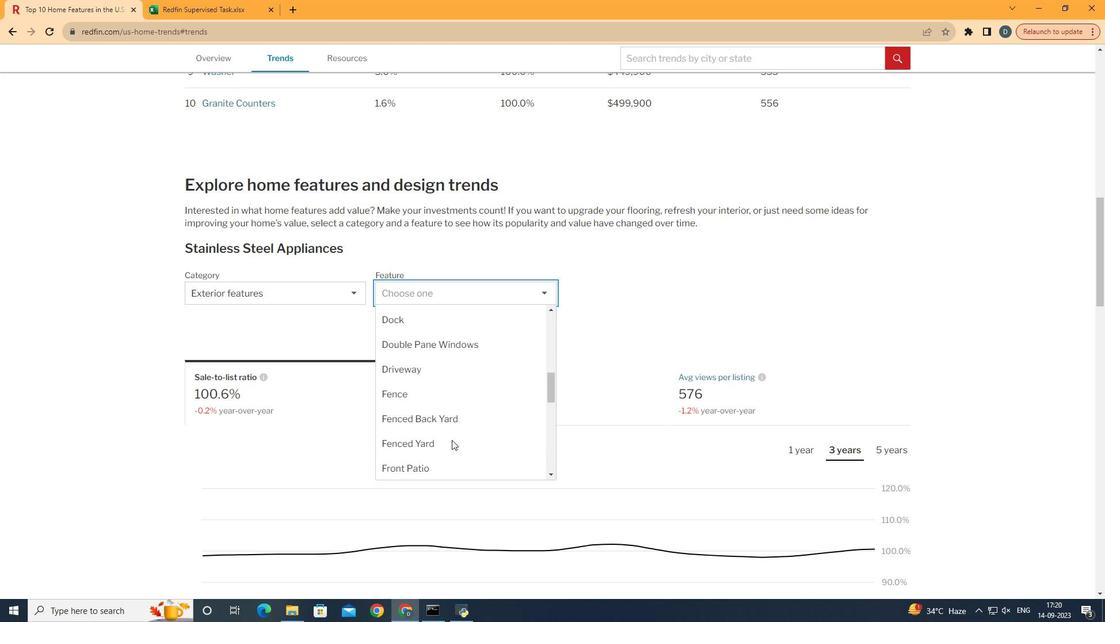 
Action: Mouse scrolled (452, 439) with delta (0, 0)
Screenshot: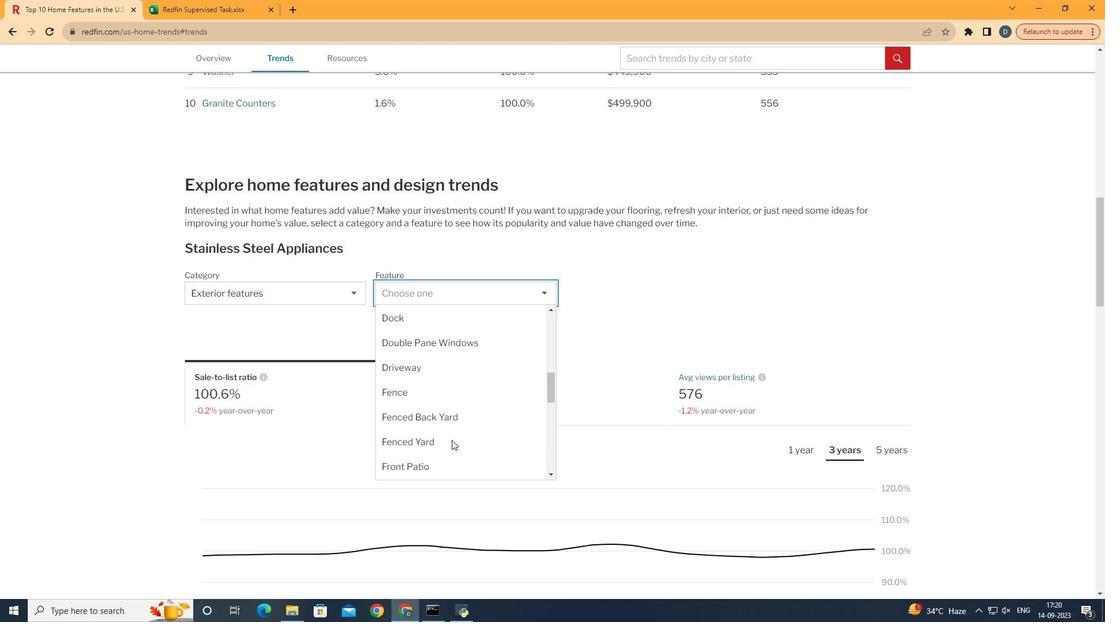 
Action: Mouse scrolled (452, 439) with delta (0, 0)
Screenshot: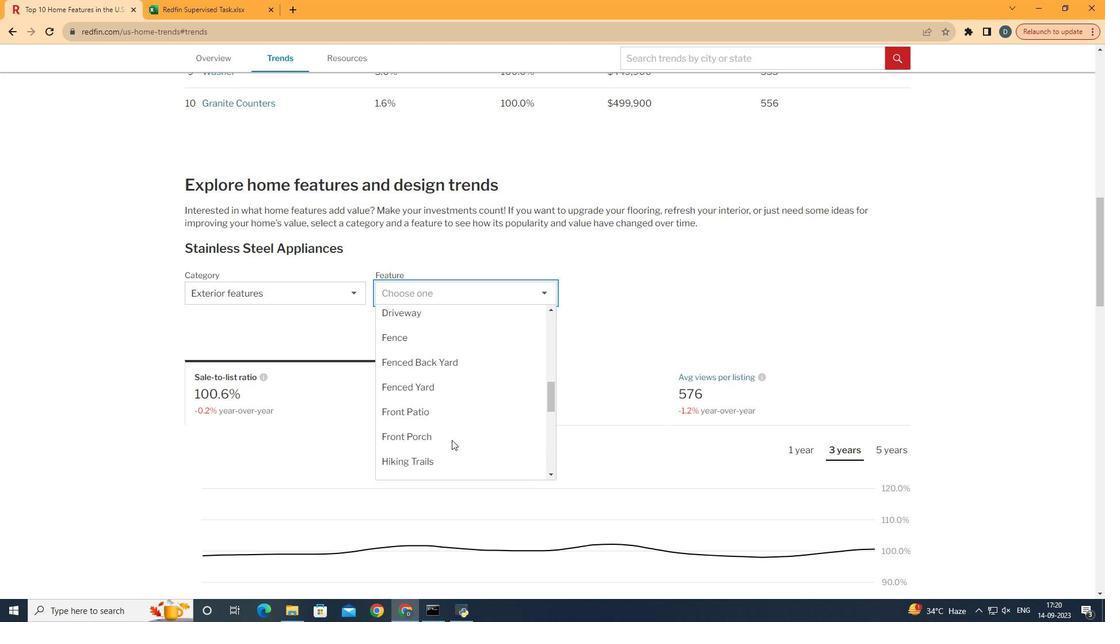 
Action: Mouse scrolled (452, 439) with delta (0, 0)
Screenshot: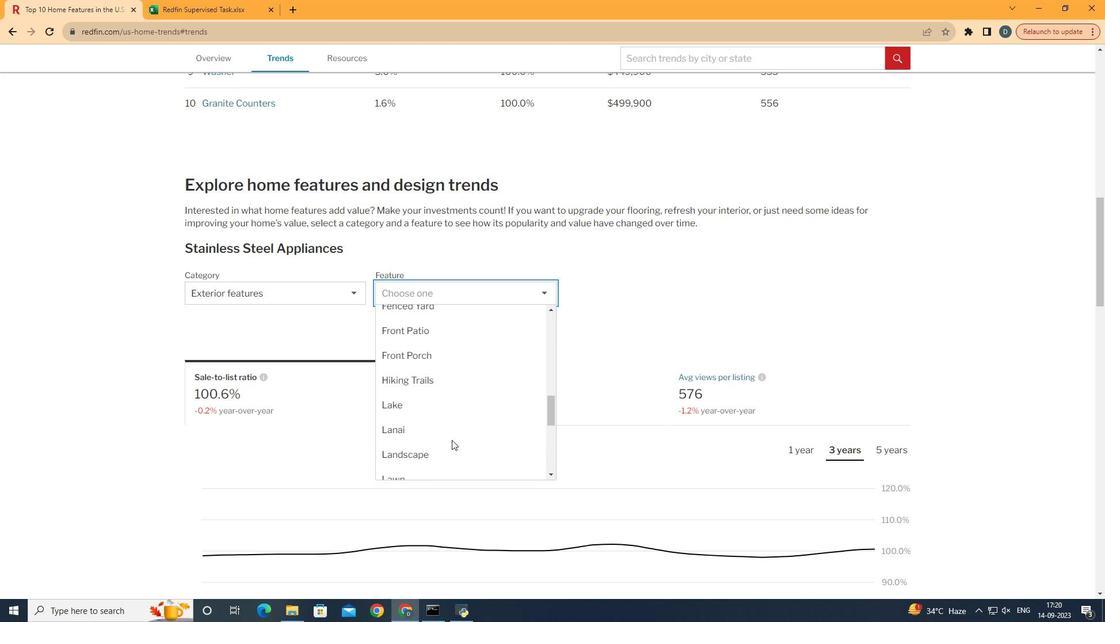 
Action: Mouse scrolled (452, 439) with delta (0, 0)
Screenshot: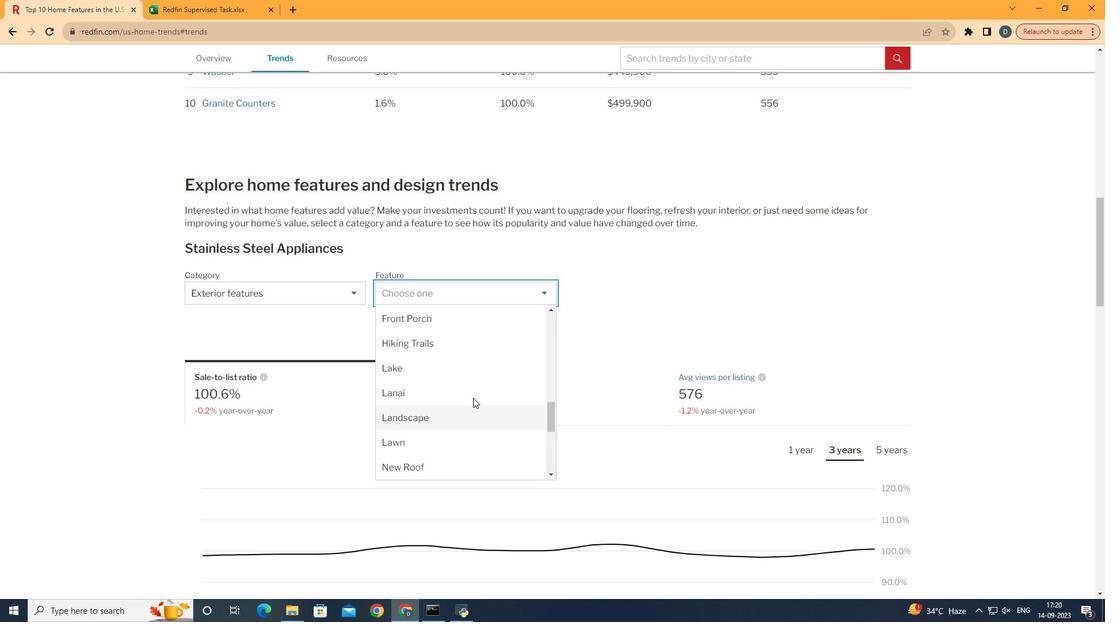 
Action: Mouse moved to (483, 365)
Screenshot: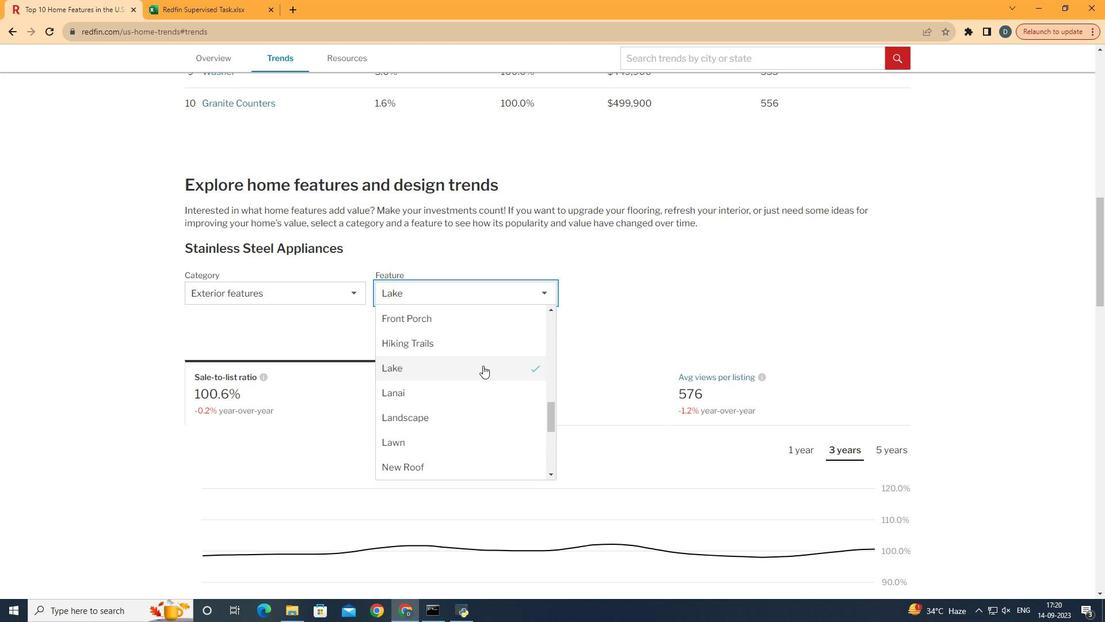 
Action: Mouse pressed left at (483, 365)
Screenshot: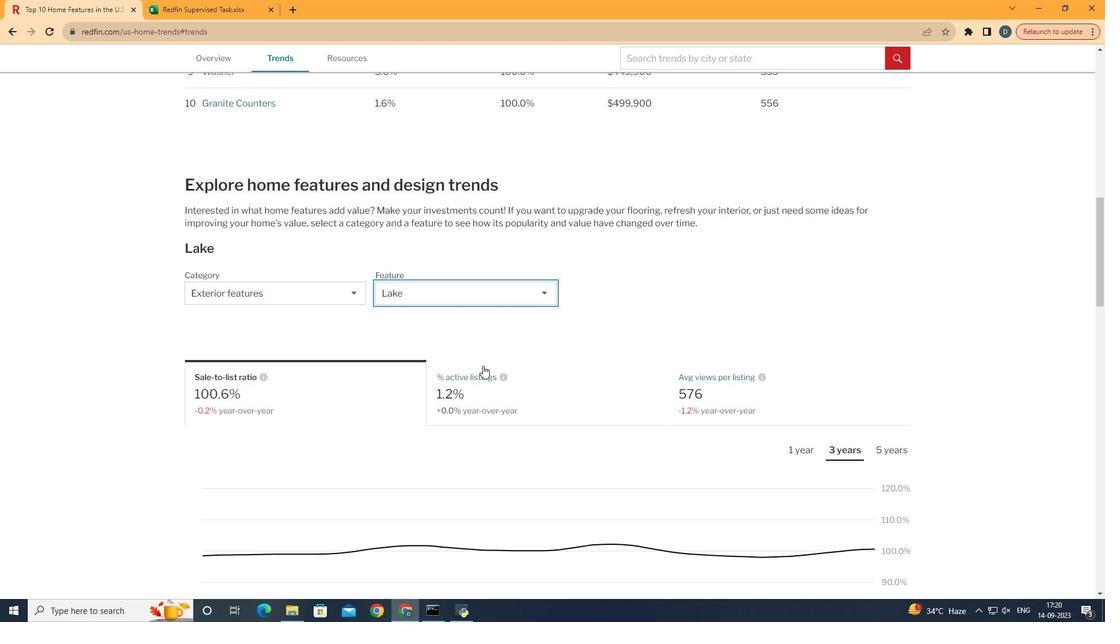 
Action: Mouse moved to (743, 267)
Screenshot: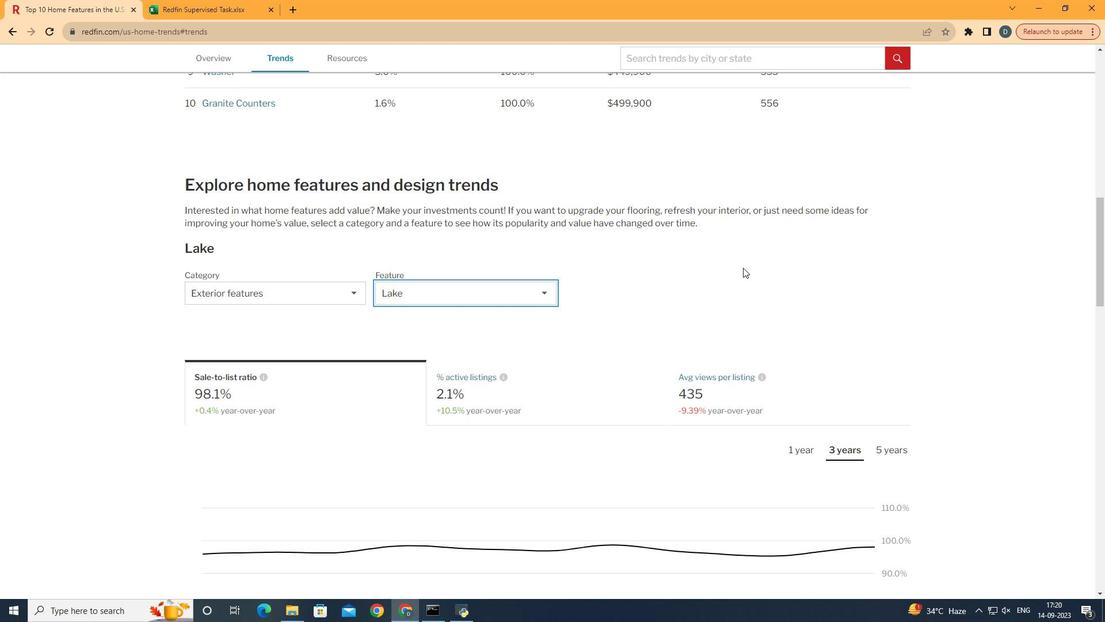
Action: Mouse pressed left at (743, 267)
Screenshot: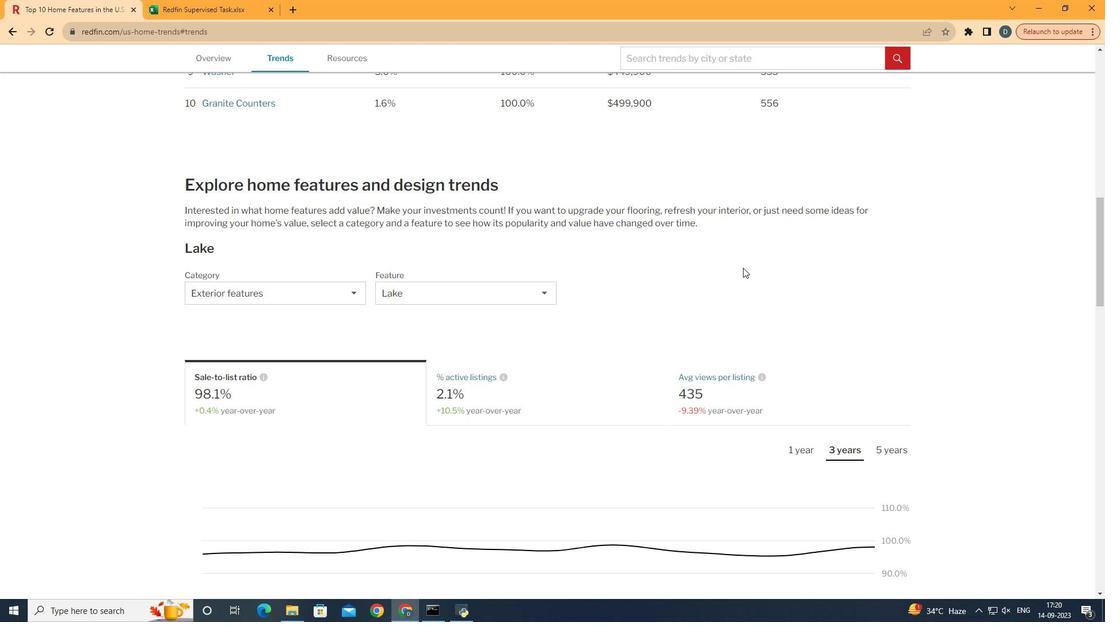 
Action: Mouse scrolled (743, 267) with delta (0, 0)
Screenshot: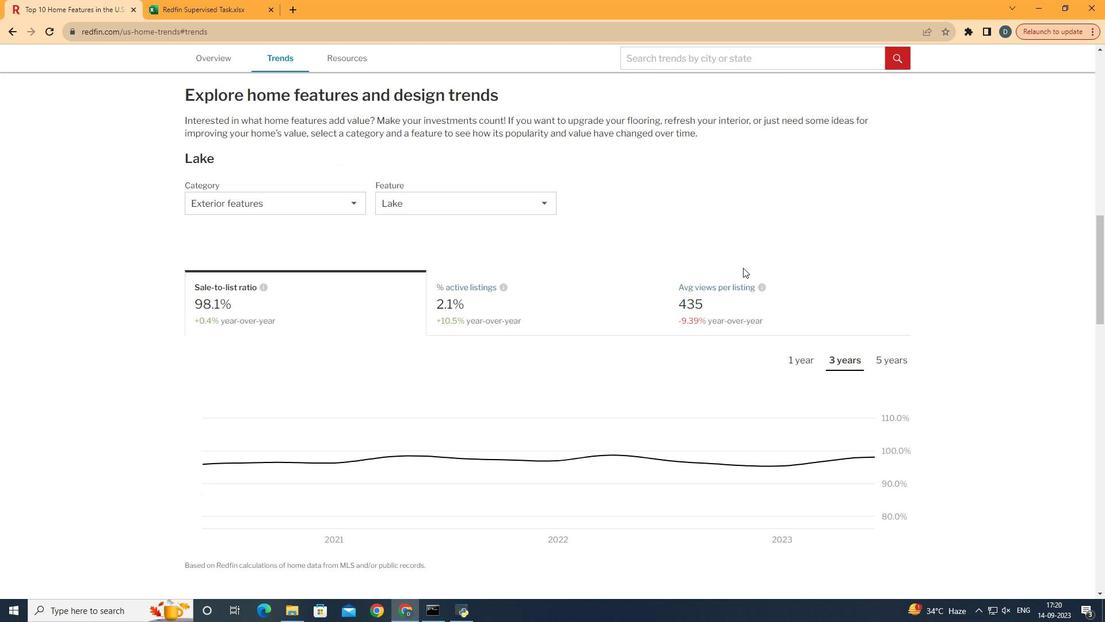 
Action: Mouse scrolled (743, 267) with delta (0, 0)
Screenshot: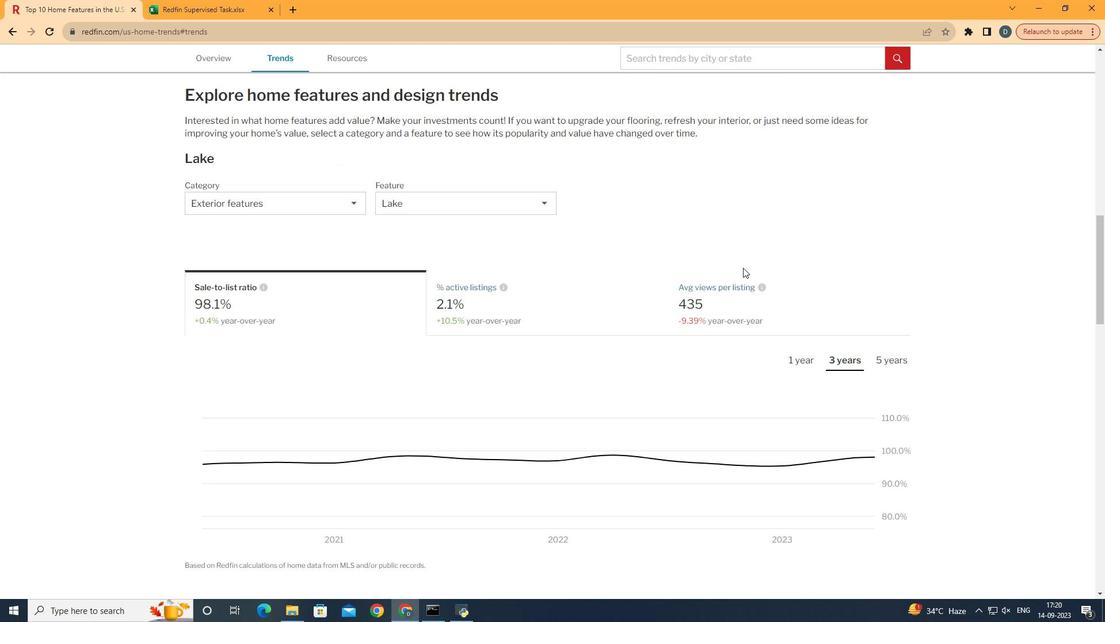 
Action: Mouse moved to (798, 334)
Screenshot: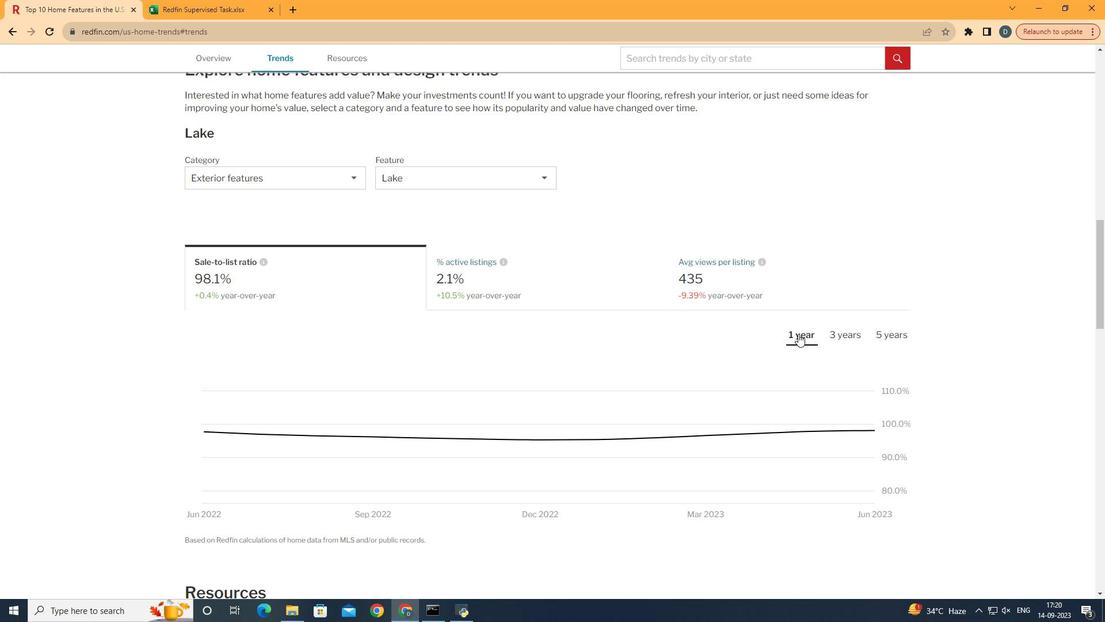 
Action: Mouse pressed left at (798, 334)
Screenshot: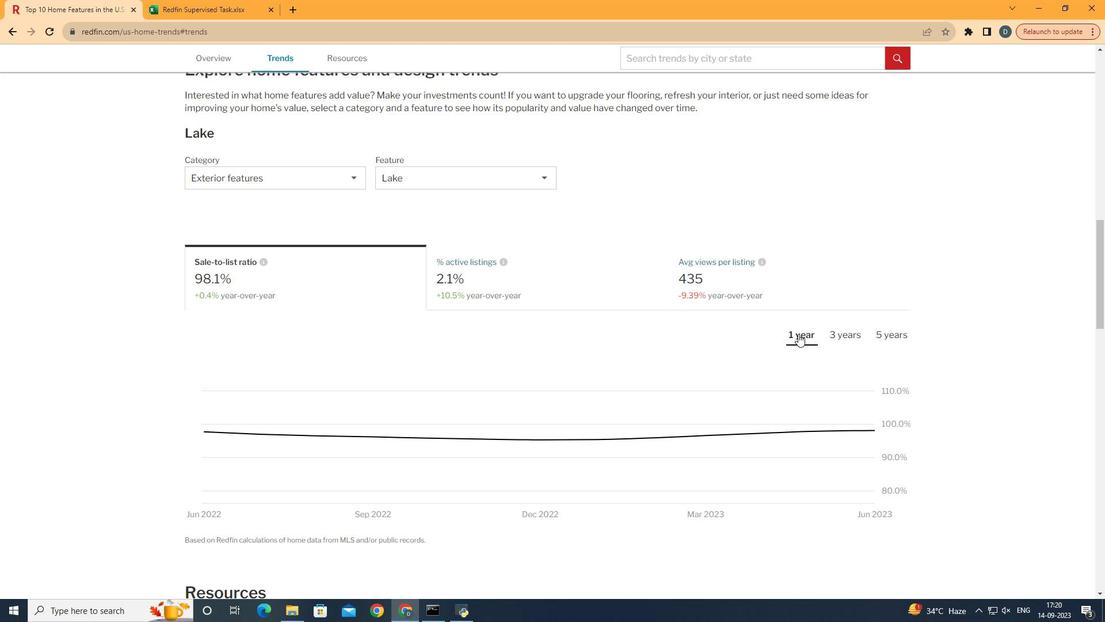 
Action: Mouse moved to (798, 335)
Screenshot: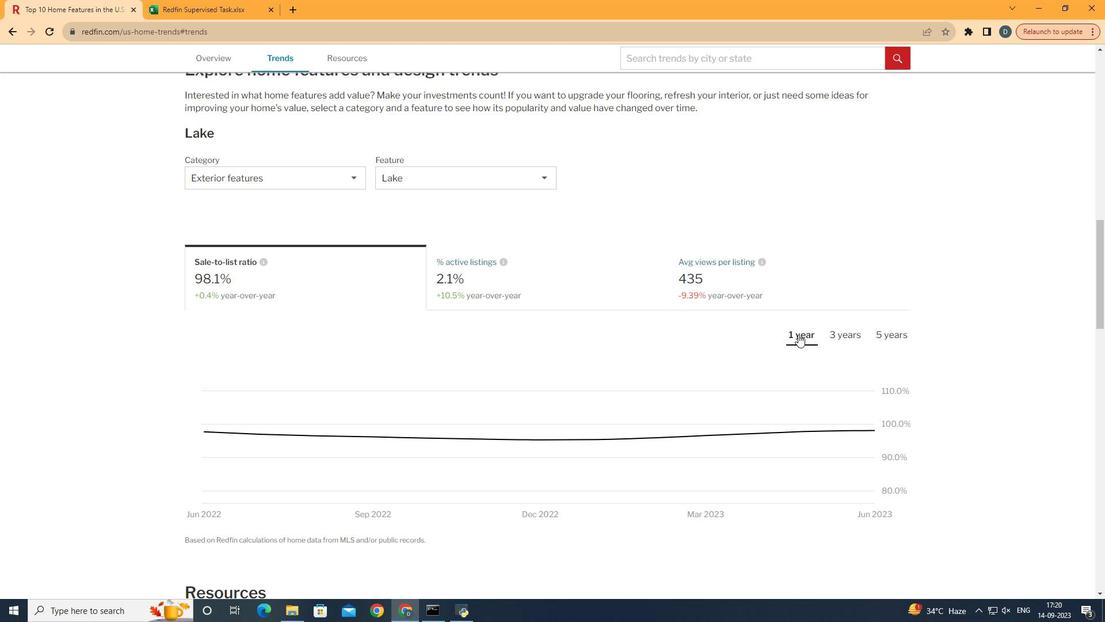 
